 Task: Book a 75-minute logistics coordination session for a sports event.
Action: Mouse moved to (62, 113)
Screenshot: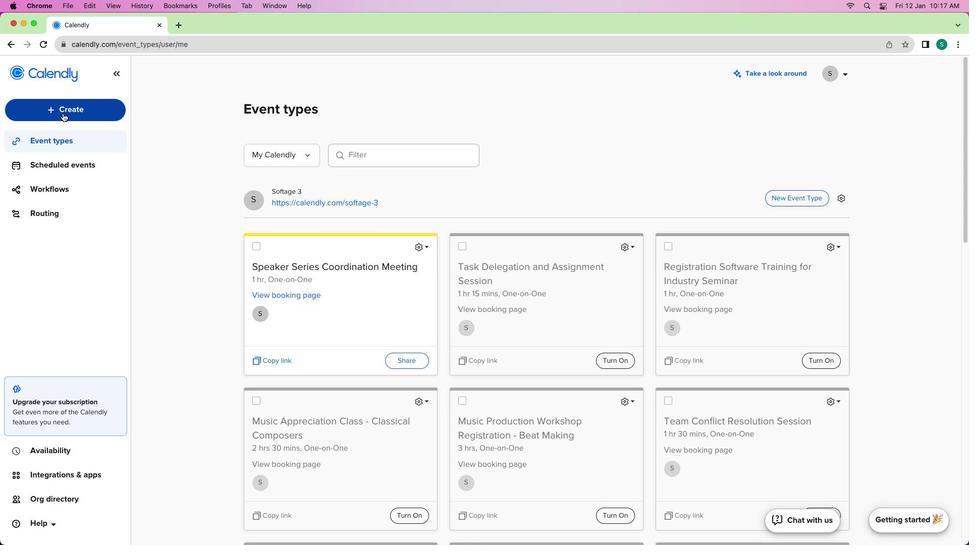 
Action: Mouse pressed left at (62, 113)
Screenshot: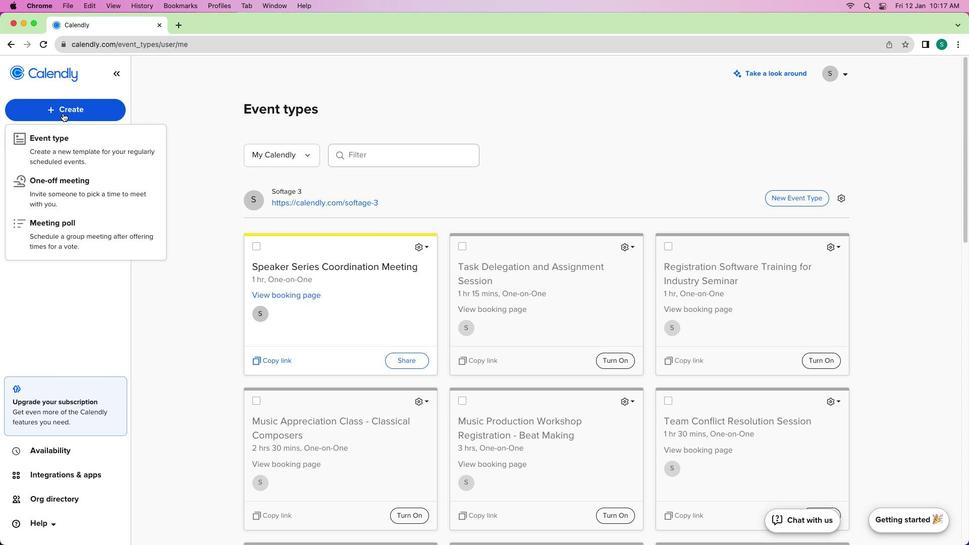 
Action: Mouse moved to (58, 140)
Screenshot: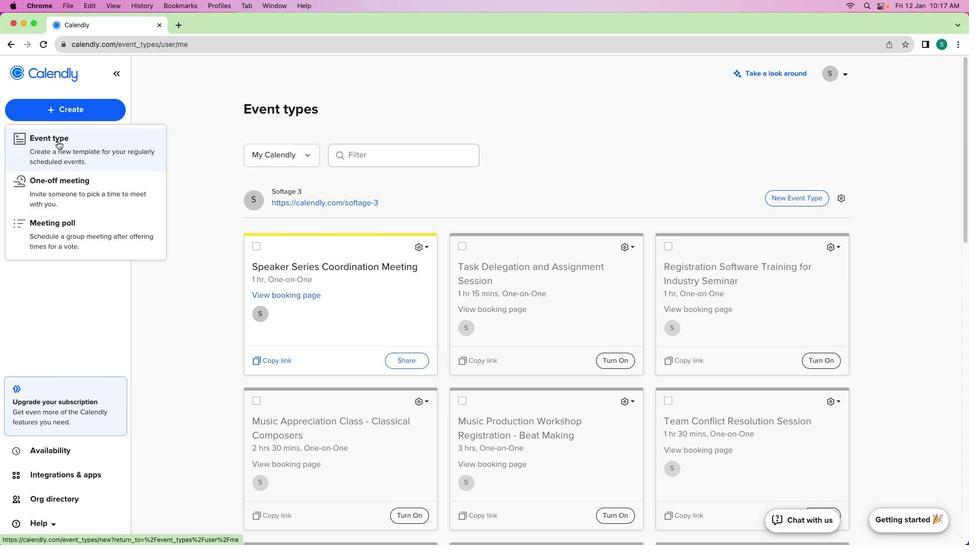 
Action: Mouse pressed left at (58, 140)
Screenshot: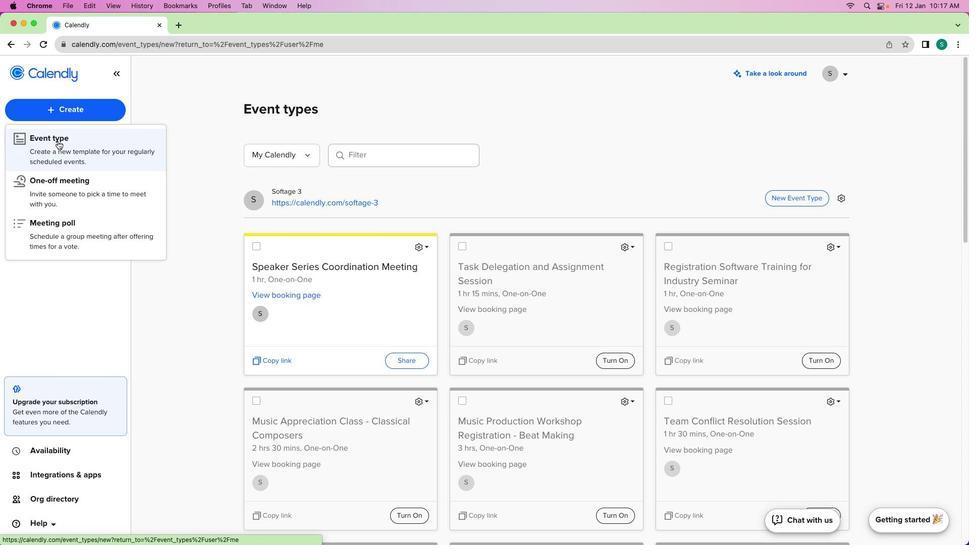 
Action: Mouse moved to (345, 201)
Screenshot: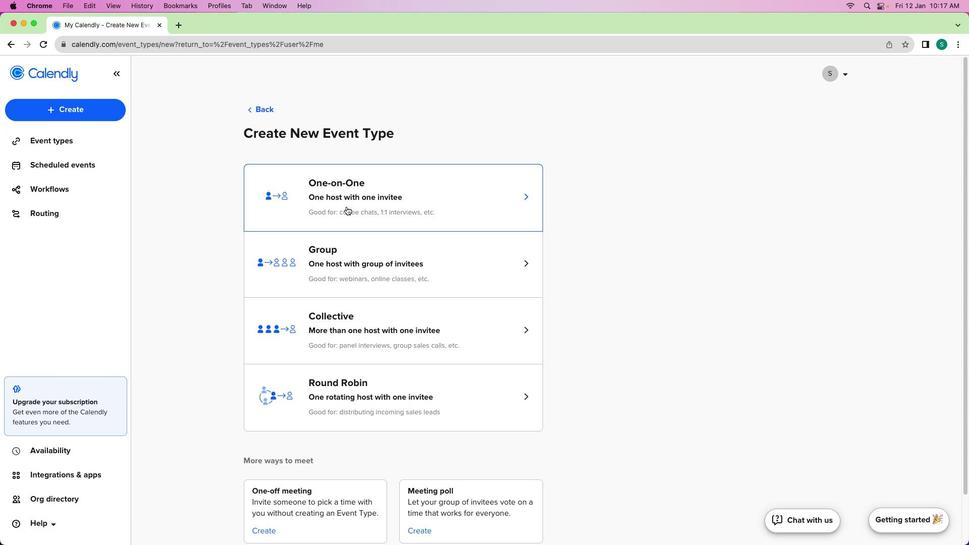 
Action: Mouse pressed left at (345, 201)
Screenshot: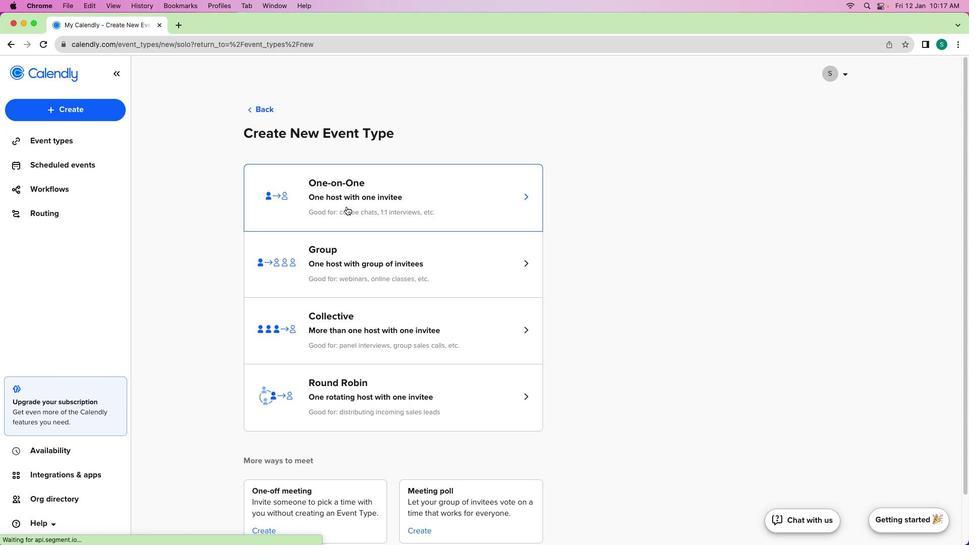 
Action: Mouse moved to (120, 159)
Screenshot: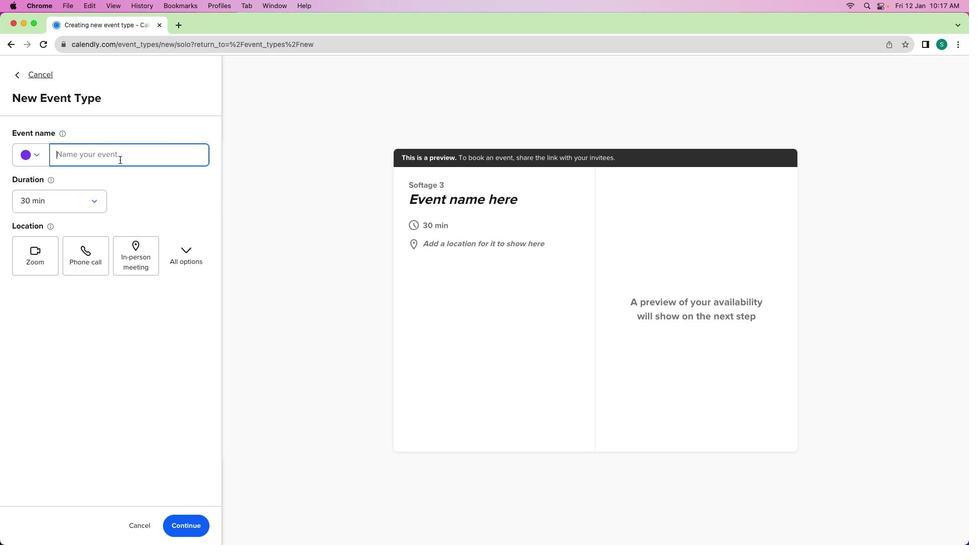 
Action: Mouse pressed left at (120, 159)
Screenshot: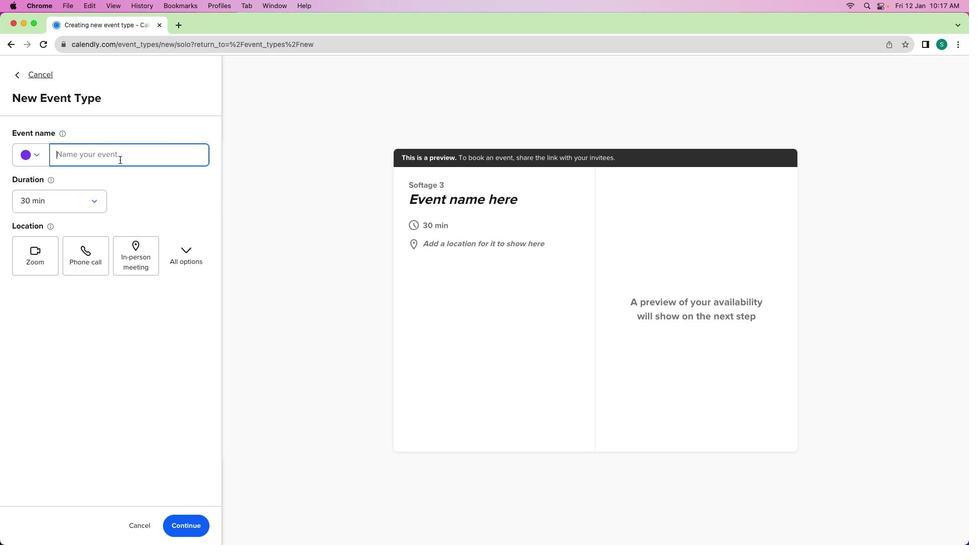 
Action: Mouse moved to (122, 163)
Screenshot: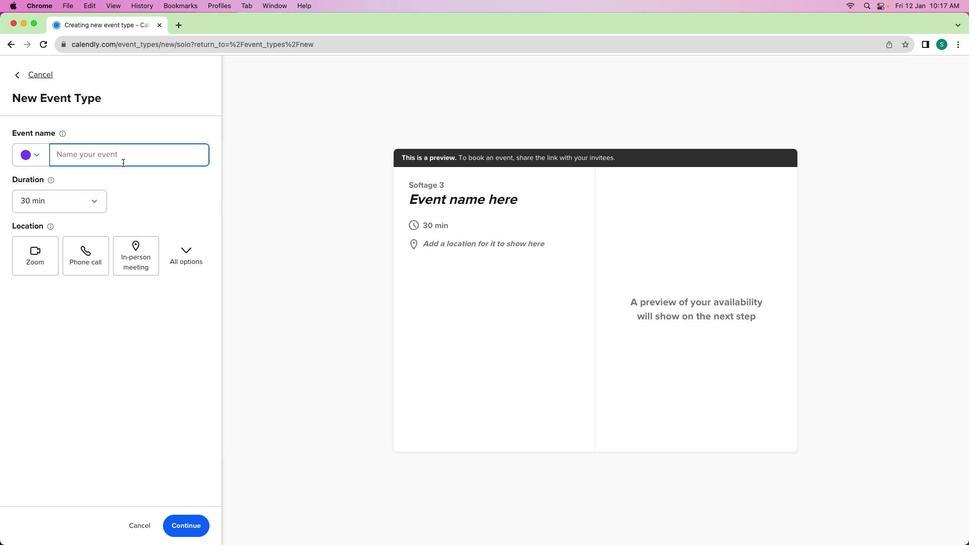 
Action: Key pressed Key.shift'S''p''o''r''t''s'Key.spaceKey.shift'E''v''e''n''t'Key.spaceKey.shift'L''o''g''i''s''t''i''c''s'Key.spaceKey.shift'C''o''o''r''d''i''n''a''t''i''o''n'Key.spaceKey.shift'S''e''s''s''i''o''n'
Screenshot: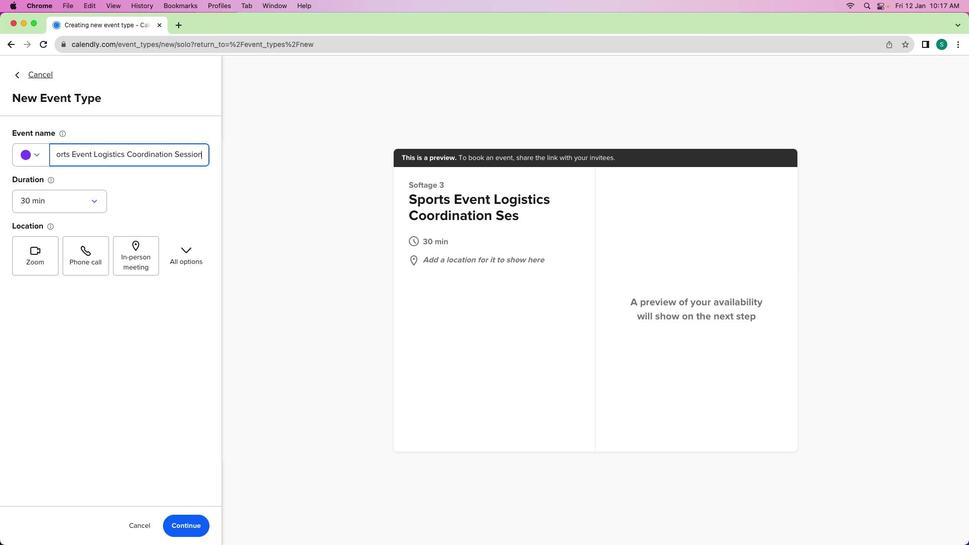 
Action: Mouse moved to (59, 200)
Screenshot: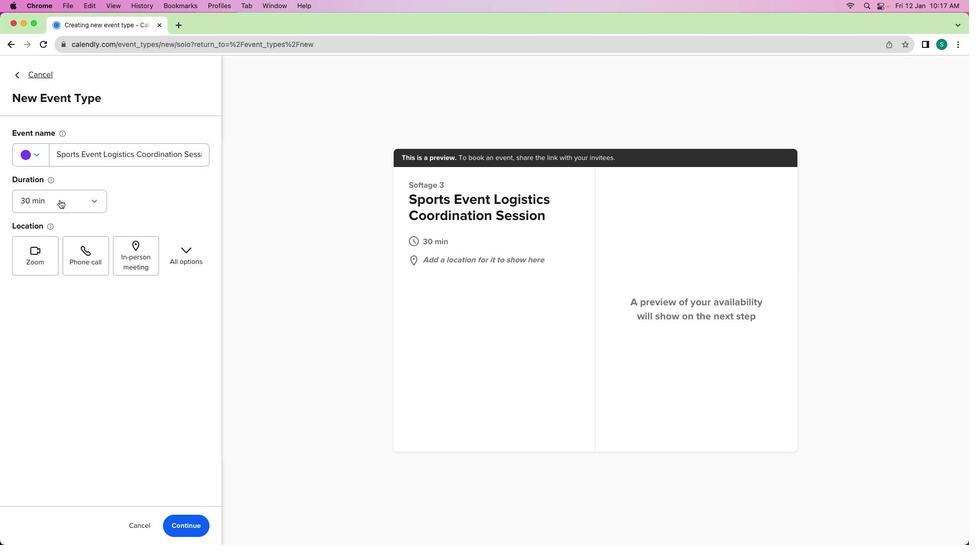 
Action: Mouse pressed left at (59, 200)
Screenshot: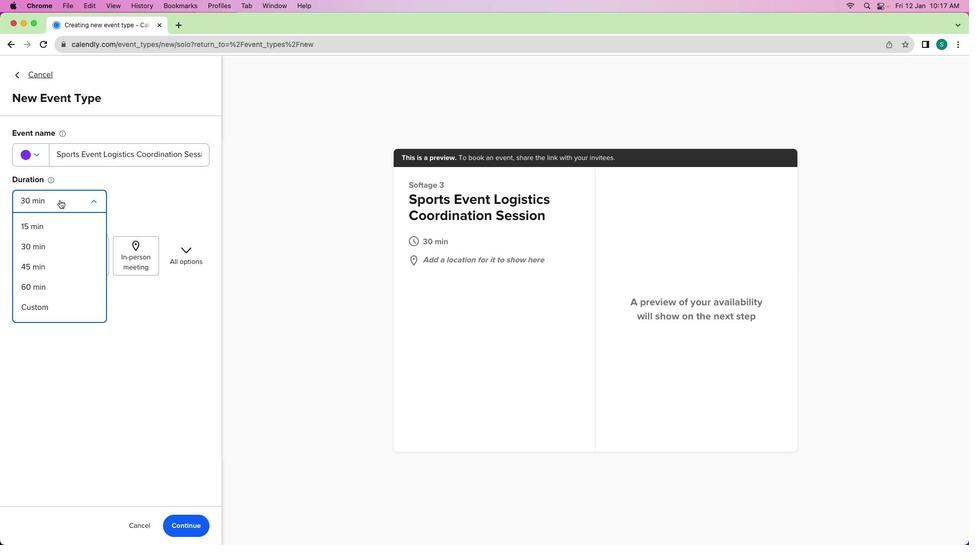
Action: Mouse moved to (34, 306)
Screenshot: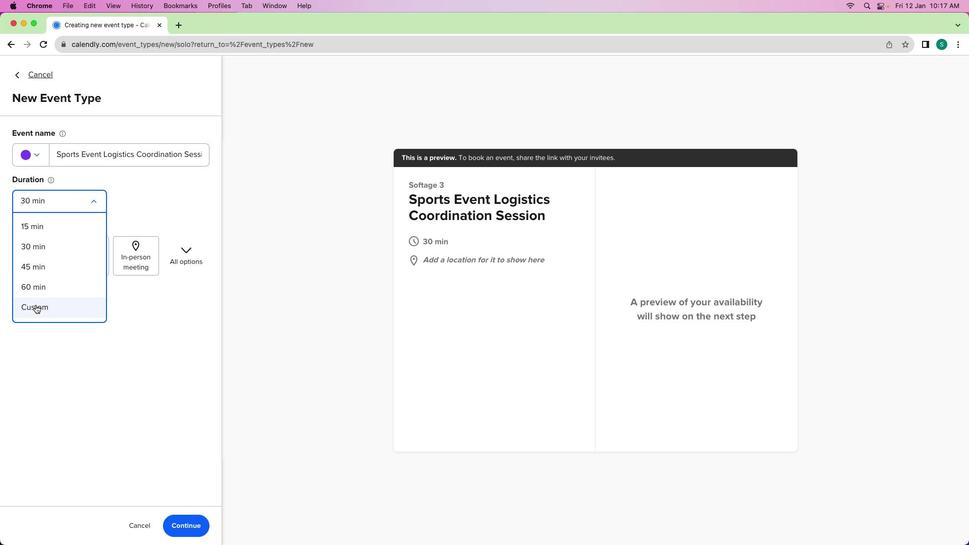 
Action: Mouse pressed left at (34, 306)
Screenshot: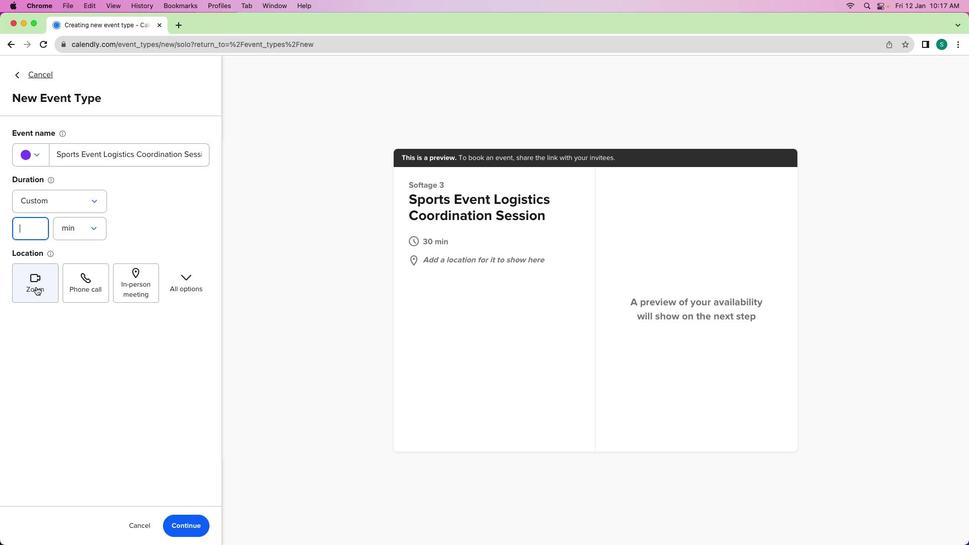 
Action: Mouse moved to (33, 229)
Screenshot: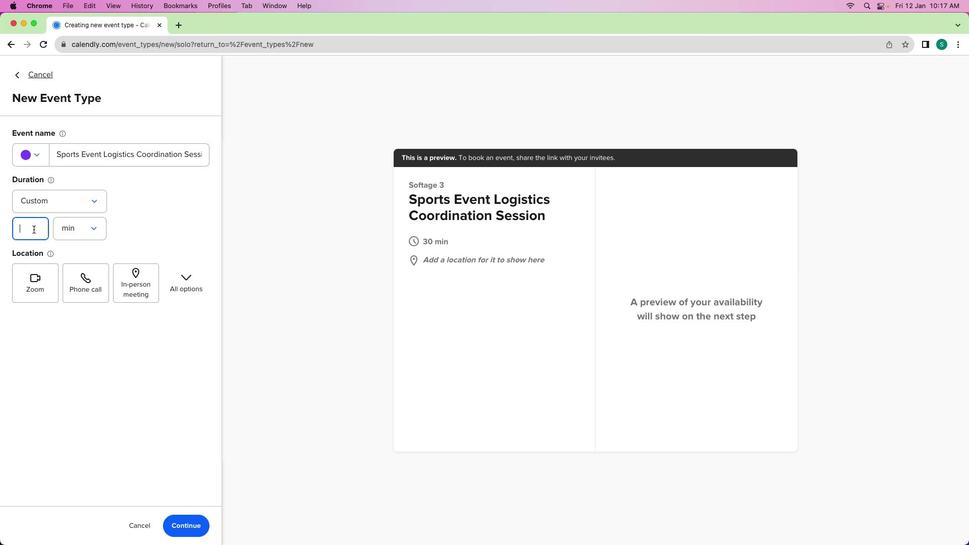 
Action: Mouse pressed left at (33, 229)
Screenshot: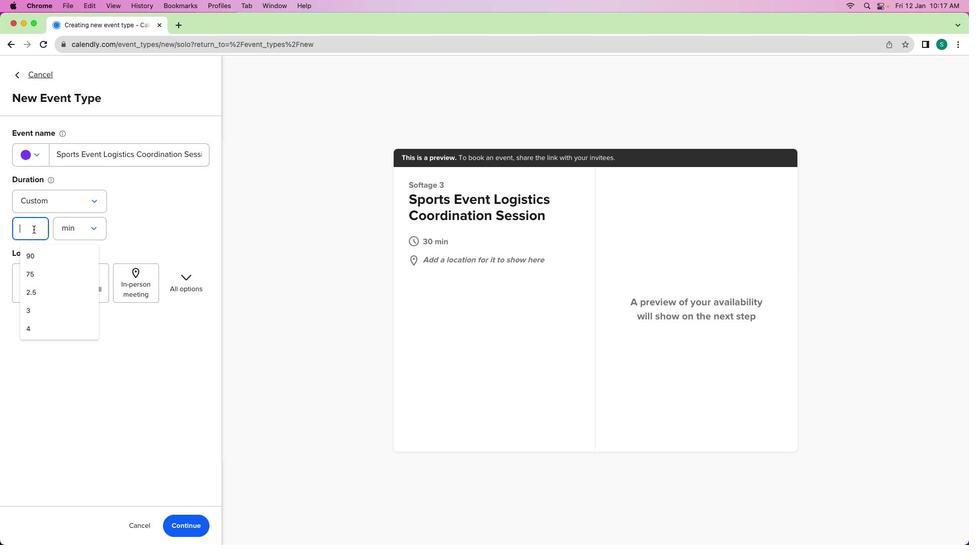 
Action: Mouse moved to (33, 229)
Screenshot: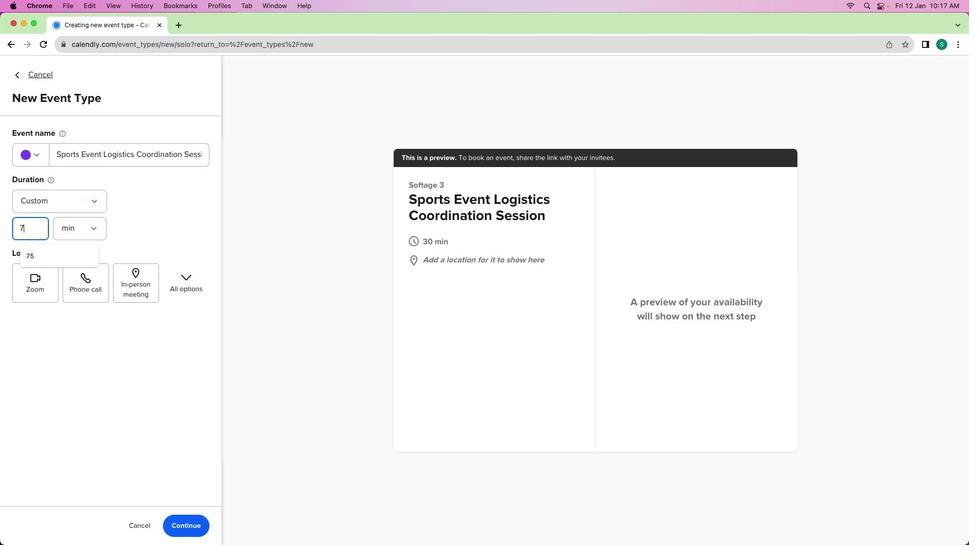 
Action: Key pressed '7''5'
Screenshot: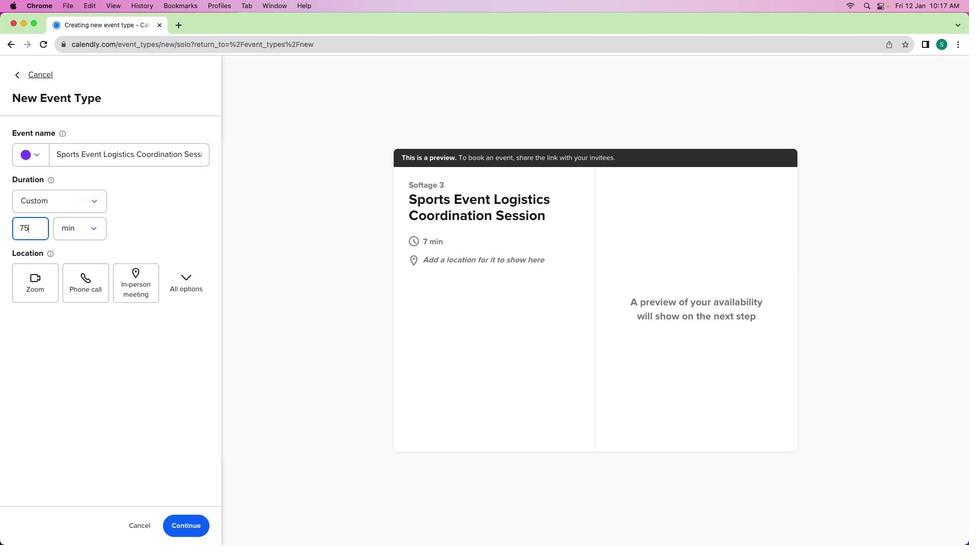 
Action: Mouse moved to (27, 154)
Screenshot: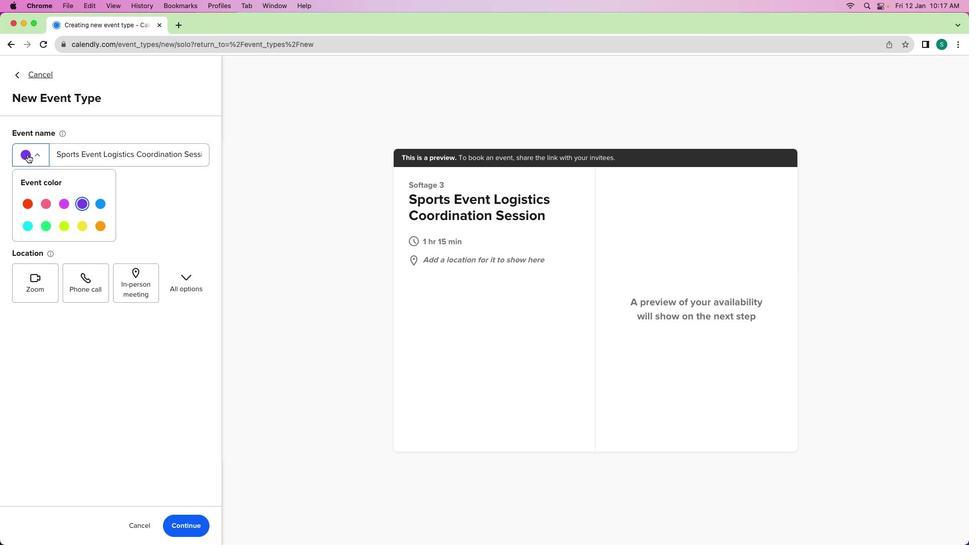 
Action: Mouse pressed left at (27, 154)
Screenshot: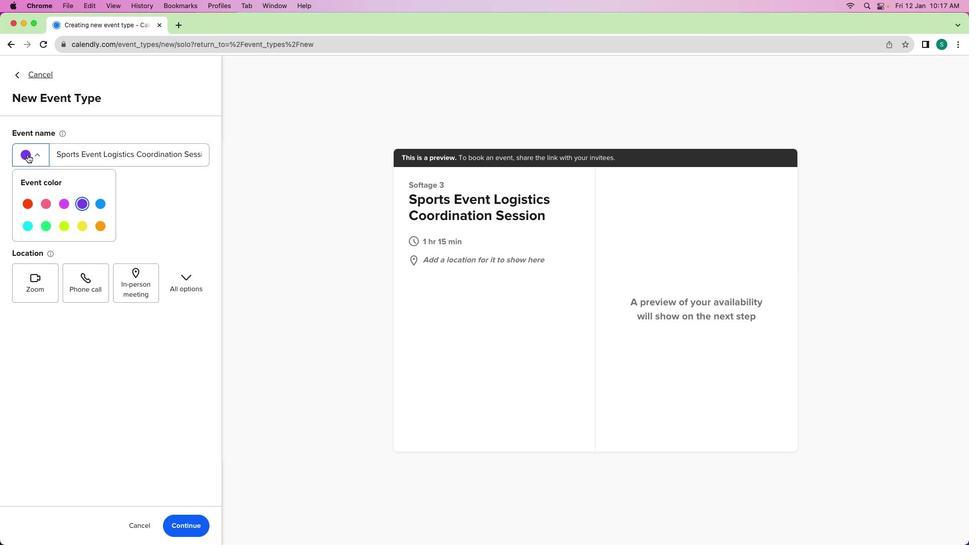 
Action: Mouse moved to (61, 201)
Screenshot: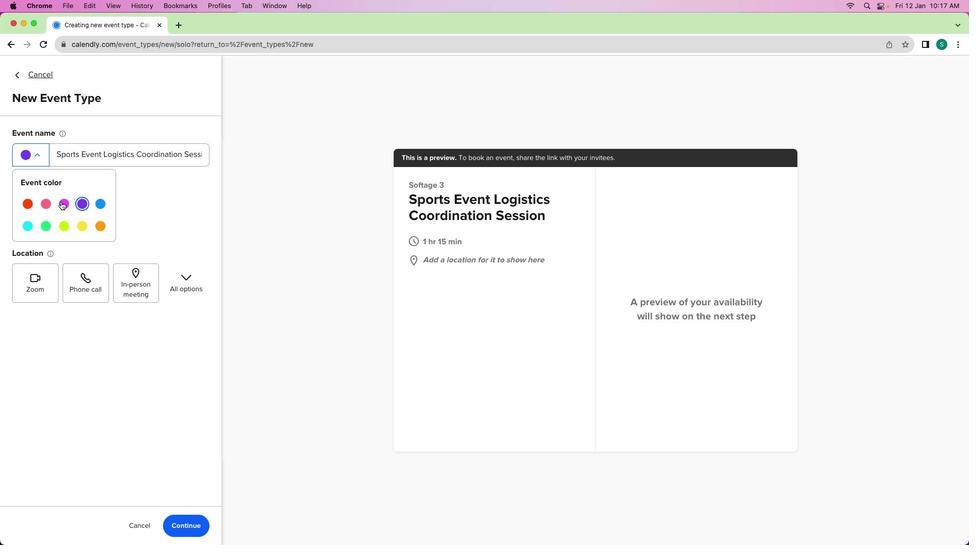
Action: Mouse pressed left at (61, 201)
Screenshot: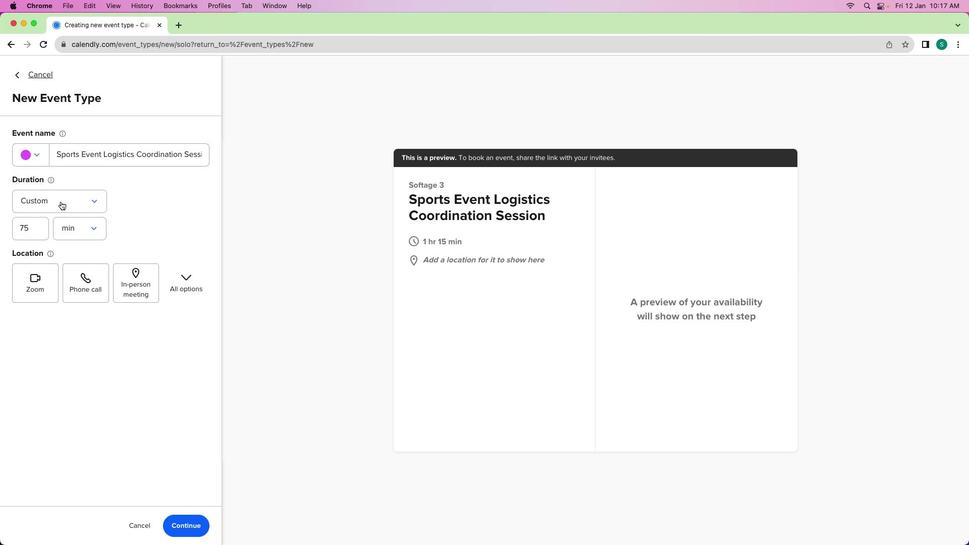 
Action: Mouse moved to (50, 295)
Screenshot: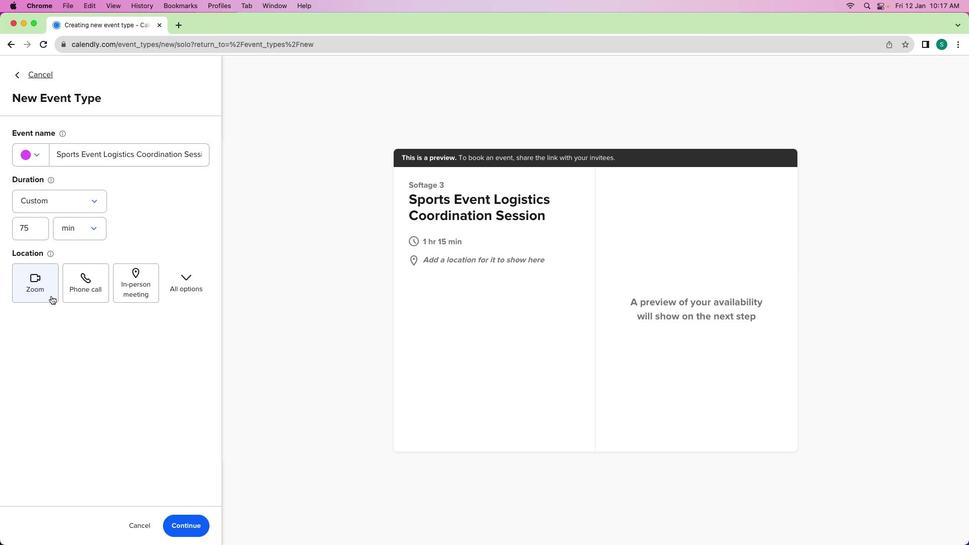 
Action: Mouse pressed left at (50, 295)
Screenshot: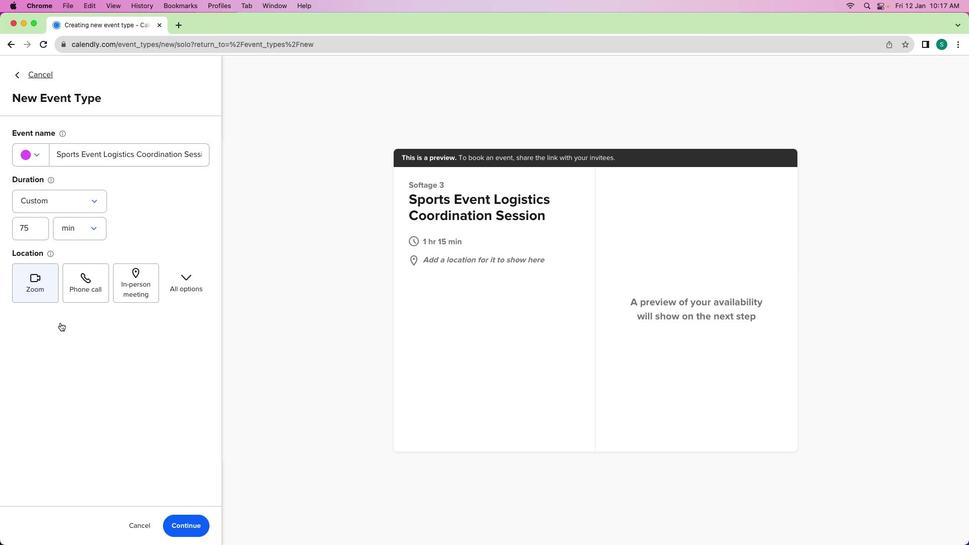 
Action: Mouse moved to (196, 524)
Screenshot: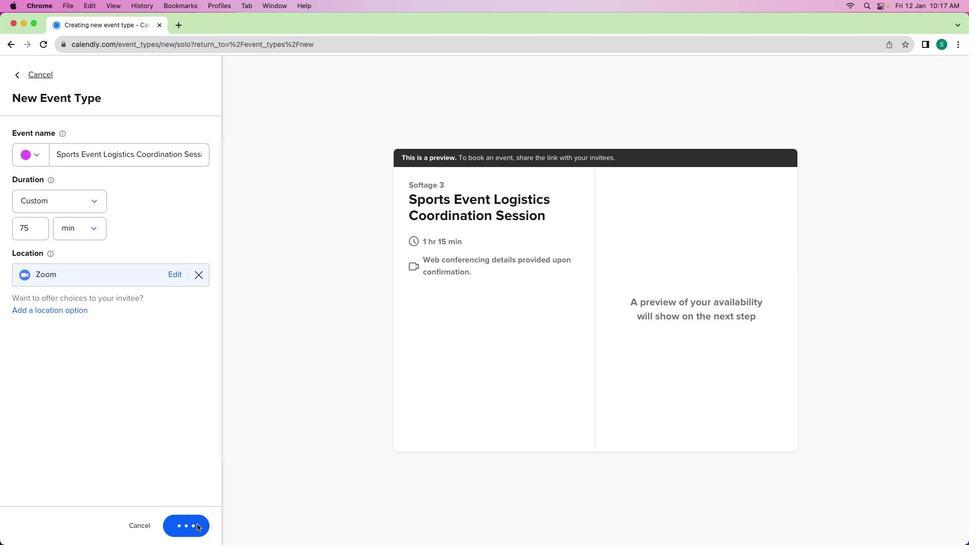 
Action: Mouse pressed left at (196, 524)
Screenshot: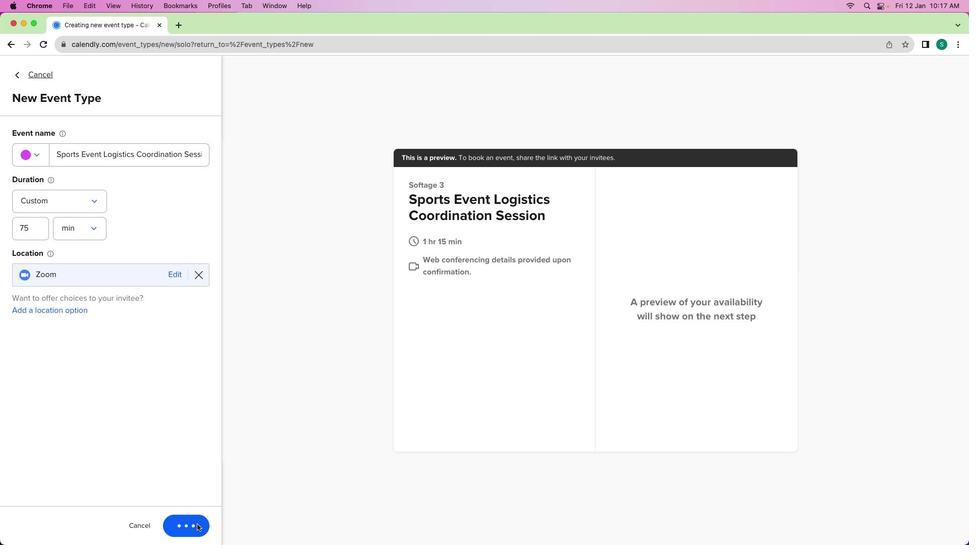 
Action: Mouse moved to (172, 171)
Screenshot: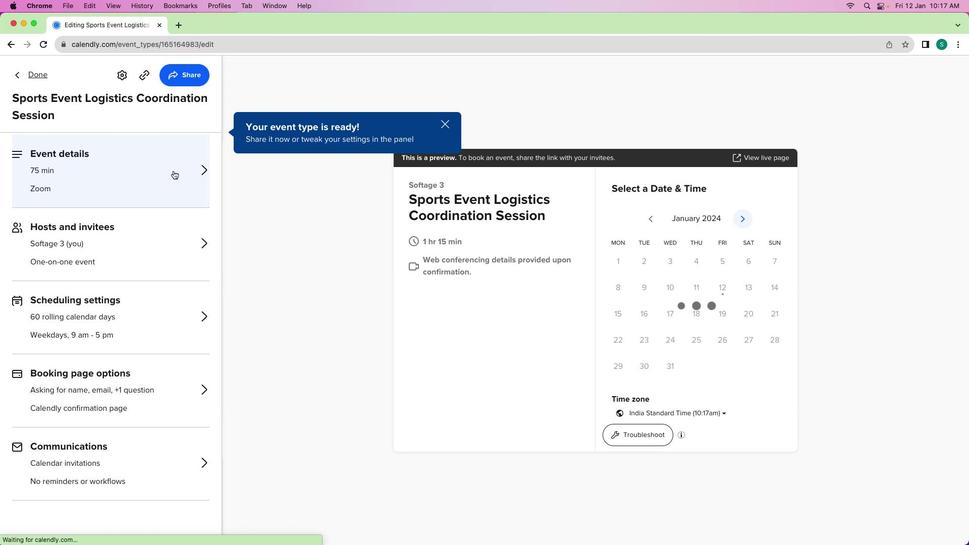 
Action: Mouse pressed left at (172, 171)
Screenshot: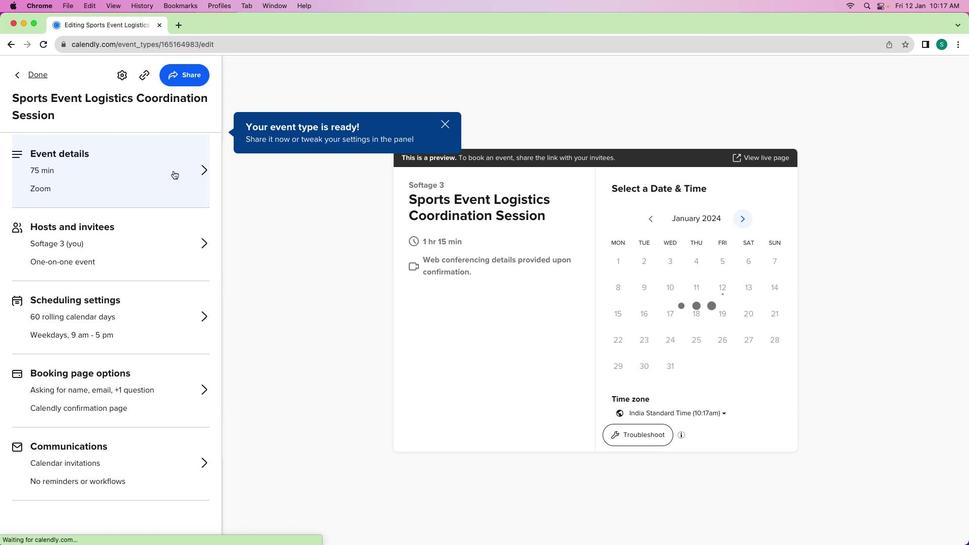 
Action: Mouse moved to (104, 376)
Screenshot: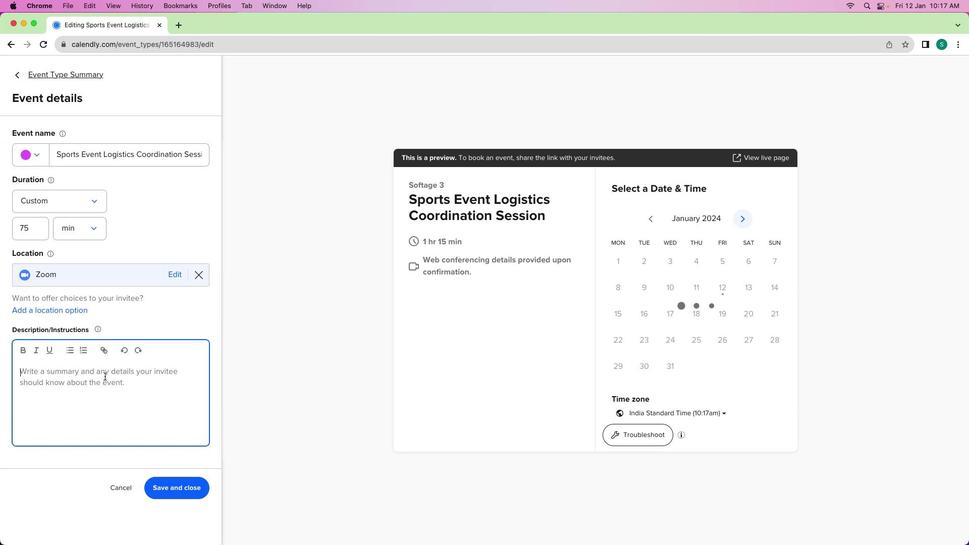
Action: Mouse pressed left at (104, 376)
Screenshot: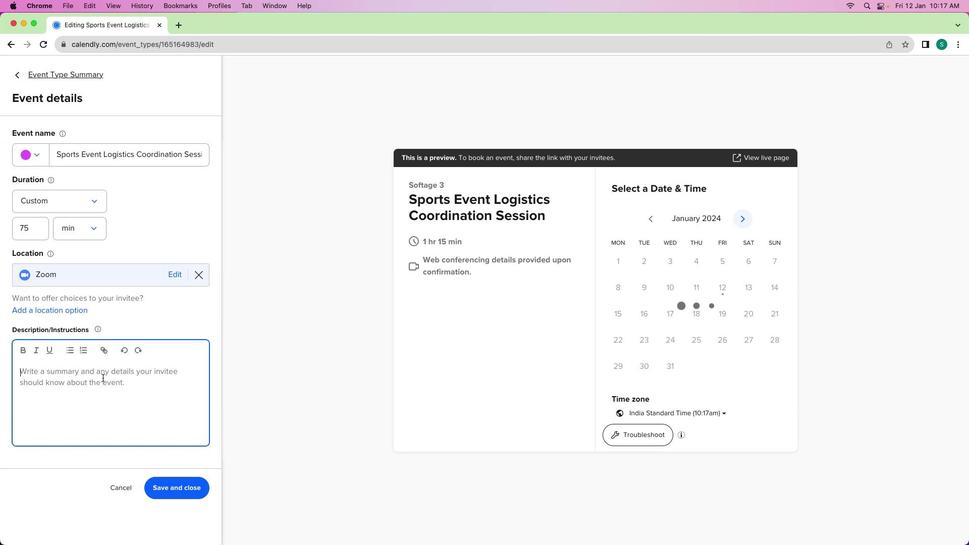 
Action: Mouse moved to (102, 377)
Screenshot: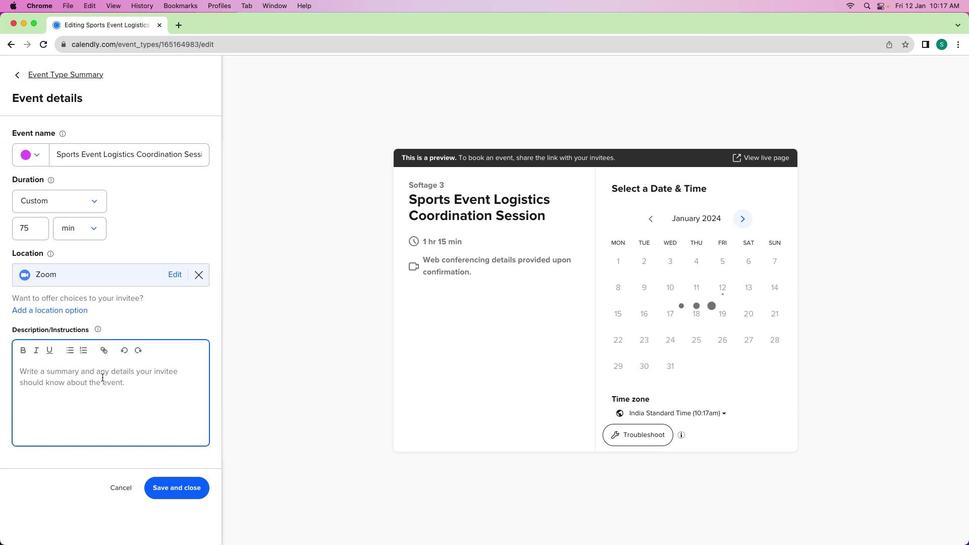 
Action: Key pressed Key.shift'H''i'Key.space'e'Key.backspace't''e''a''m'','Key.enterKey.shift'T''o'Key.space's''t''r''e''a''n'Key.backspace'm''l''i''n''e'Key.space'l''o''g''i''s''t''i''c''s'Key.spaceKey.spaceKey.backspaceKey.backspaceKey.space'f''o''r'Key.space'o''u''r'Key.space'u''p''c''o''m''i''n''g'Key.space's''p''o''r''t''s'Key.space'e''v''e''n''t'','Key.spaceKey.shift'I'"'"'v''e'Key.space's''c''h''e''d''u''l''e''d'Key.space'a'Key.space'7''5''-''m''i''n''u''t''e'Key.space'c''o''o''r''d''i''n''a''t''i''o''n'Key.space's''e''s''s''i''o''i'Key.backspace'n''.'Key.spaceKey.shift'L''e''t'"'"'s'Key.spaceKey.shift'D'Key.backspace'd''i''s''c''u''s''s'Key.space'd''e''t''a''i''l''d'Key.backspace's'','Key.space'a''d''d''r''e''s''s'Key.space'a''n''t'Key.backspace'y'Key.space'p''o''t''e''n''t''i''a''l'Key.space'c''h''a''l''l''e''n''g''e''s'','Key.space'a''n''d'Key.space'e''n''s''u''r''e'Key.space'a'Key.space's''m''o''o''t''h'Key.space'e''x''e''c''u''t''i''o''n''.'Key.enterKey.shift'L''o''o''k''i''n''g'Key.space'f''o''r''w''a''r''d'Key.space't''o'Key.space'c''o''o''r''d''i''n''a''t''i''n''g'Key.space'a'Key.backspace'e''f''f''e''c''t''i''v''e''l''y'Key.space'f''o''r'Key.space'a'Key.space's''u''c''c''e''s''s''f''u''l'Key.space'e''v''e''n''t'Key.shift_r'!'Key.enterKey.shift'B''e''s''t'Key.spaceKey.shift'r''e''g''a''r''d''s'','Key.enterKey.shift'S''o''f''t''a'Key.shift'G'Key.backspaceKey.backspaceKey.shift'A''g''e'
Screenshot: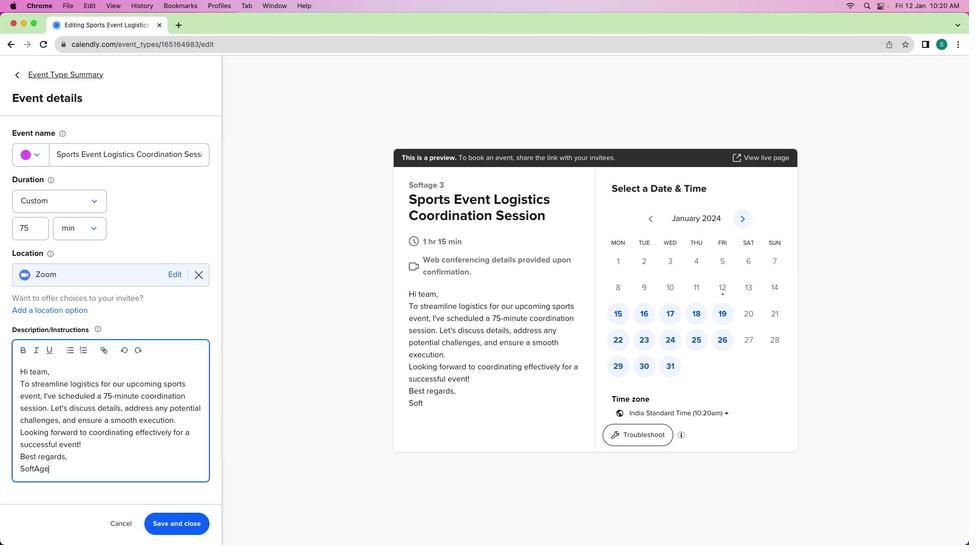 
Action: Mouse moved to (183, 526)
Screenshot: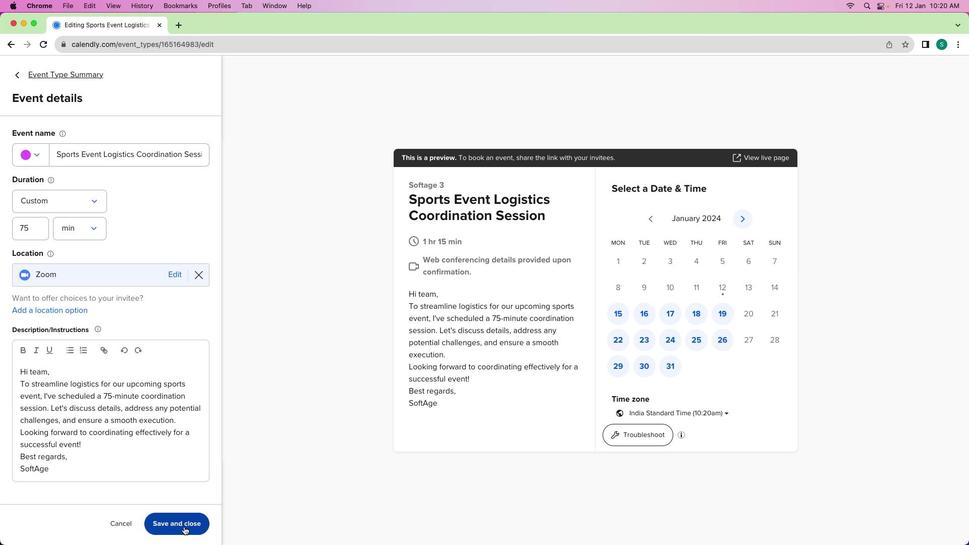 
Action: Mouse pressed left at (183, 526)
Screenshot: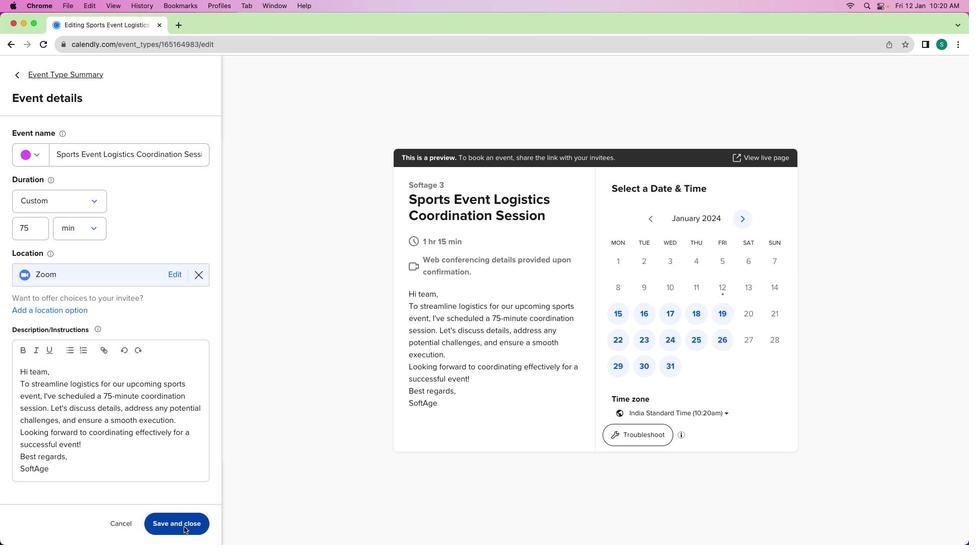 
Action: Mouse moved to (139, 346)
Screenshot: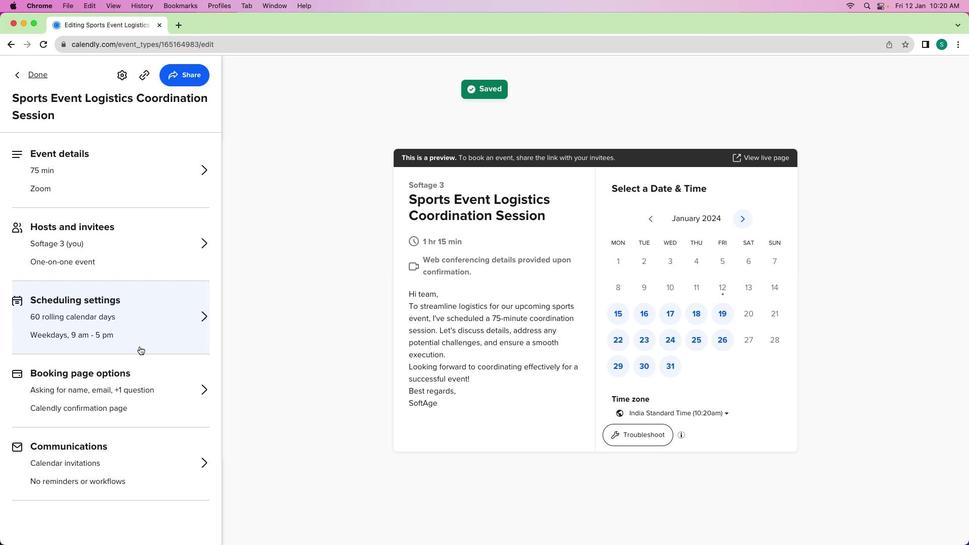 
Action: Mouse pressed left at (139, 346)
Screenshot: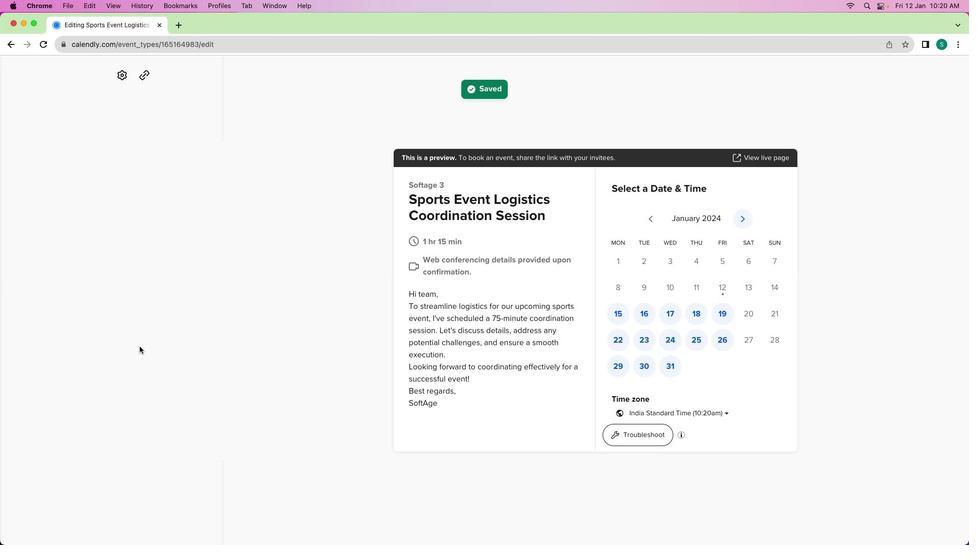 
Action: Mouse moved to (120, 405)
Screenshot: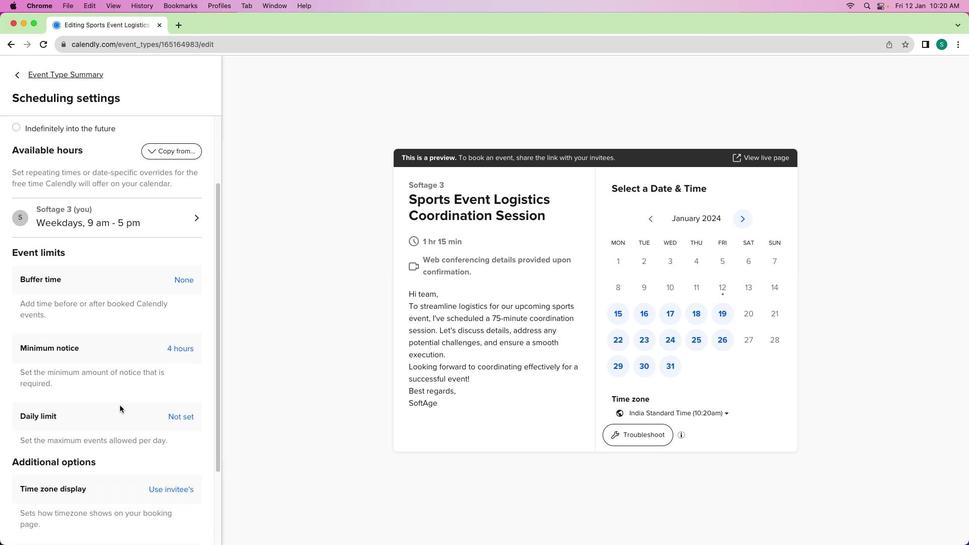 
Action: Mouse scrolled (120, 405) with delta (0, 0)
Screenshot: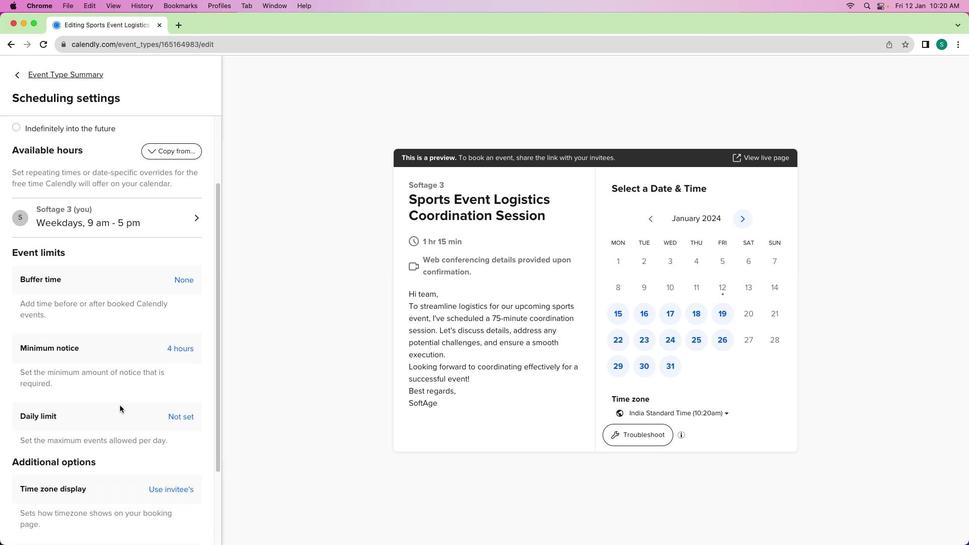 
Action: Mouse moved to (120, 405)
Screenshot: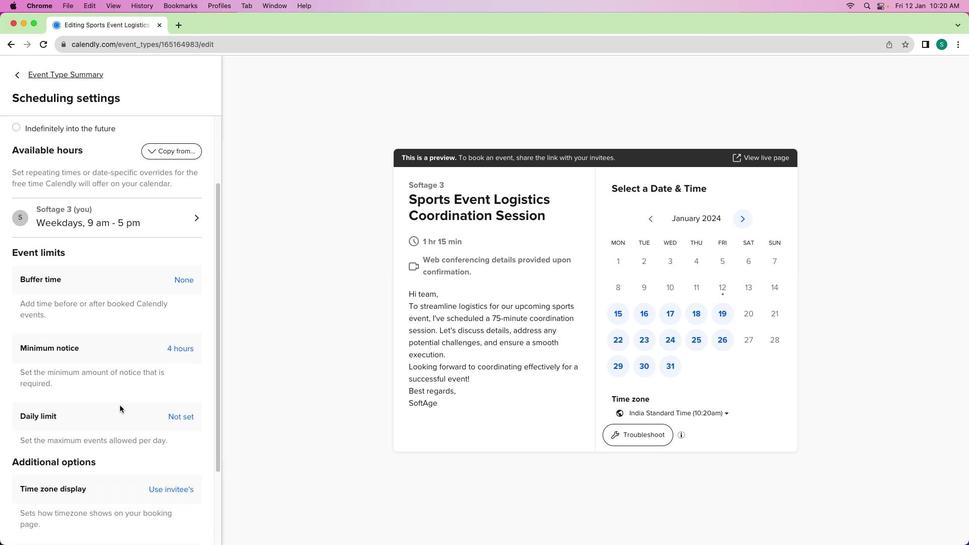 
Action: Mouse scrolled (120, 405) with delta (0, 0)
Screenshot: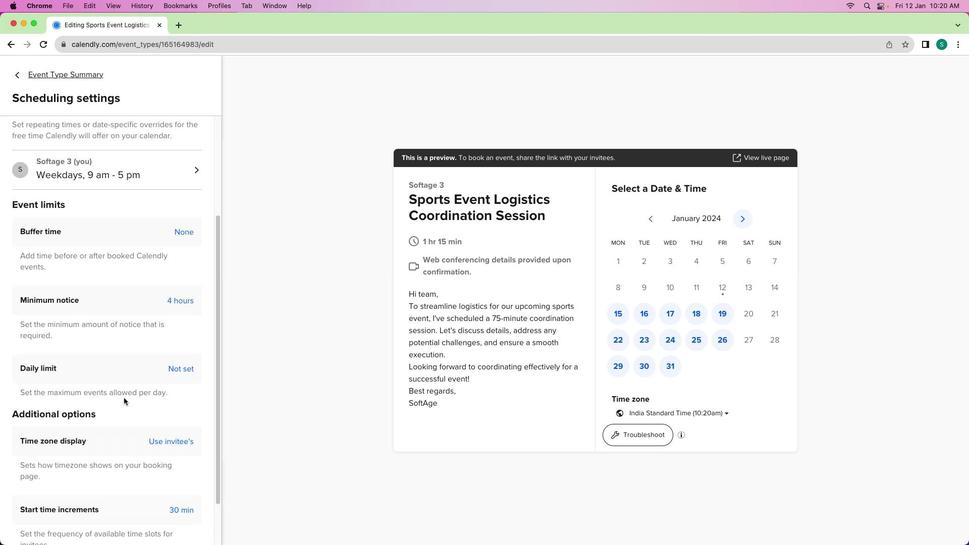
Action: Mouse scrolled (120, 405) with delta (0, -1)
Screenshot: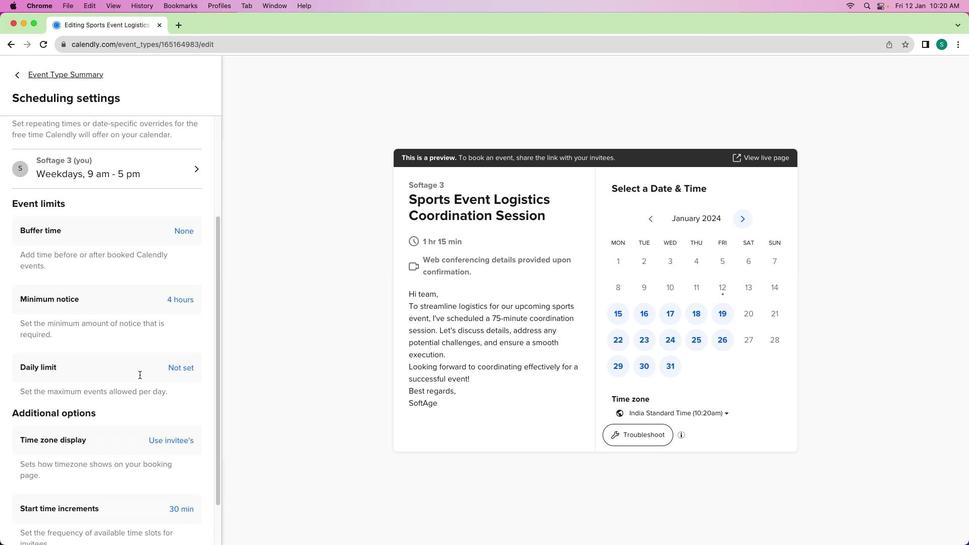 
Action: Mouse scrolled (120, 405) with delta (0, -1)
Screenshot: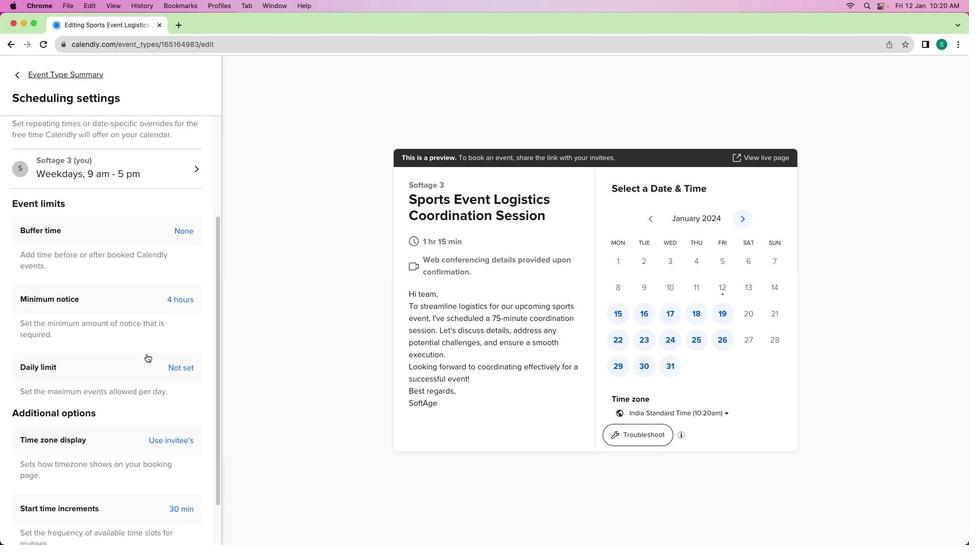 
Action: Mouse moved to (184, 233)
Screenshot: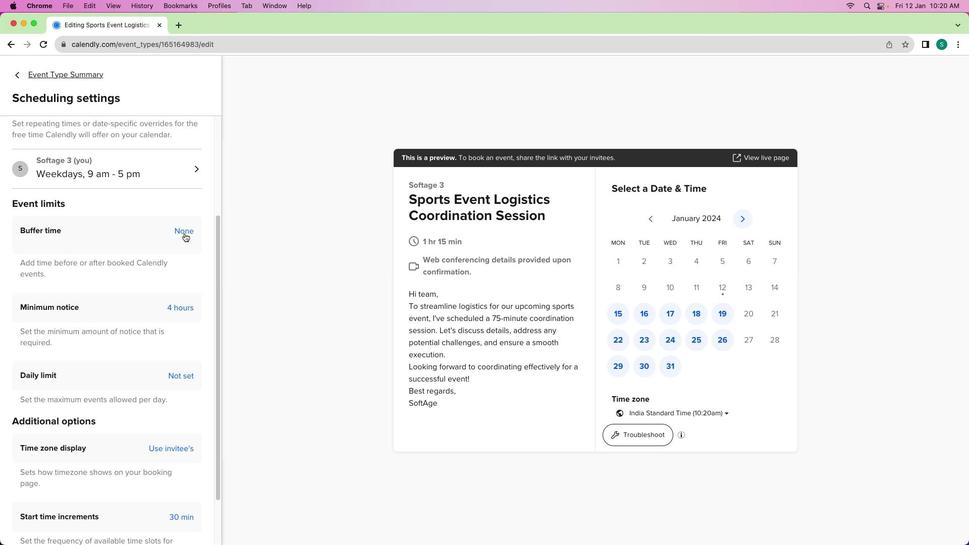 
Action: Mouse pressed left at (184, 233)
Screenshot: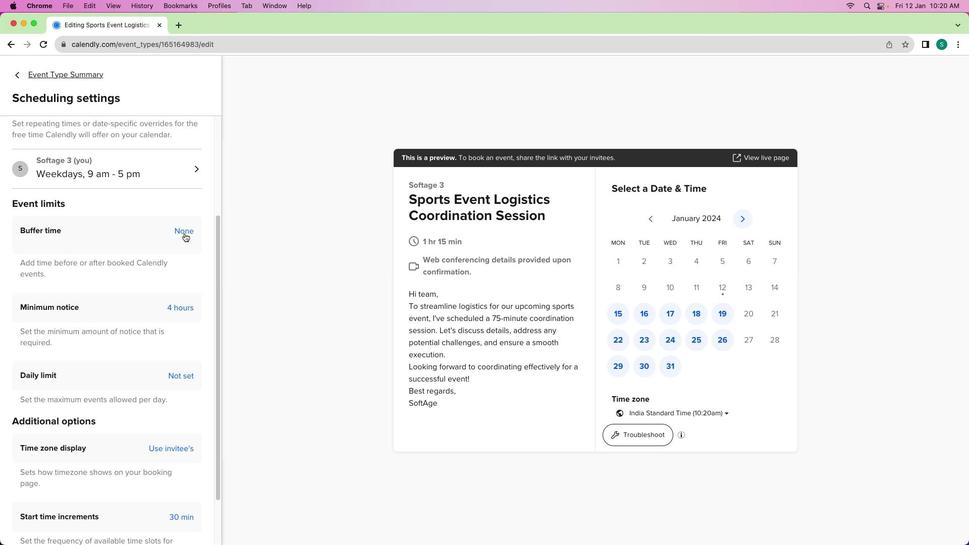 
Action: Mouse moved to (138, 265)
Screenshot: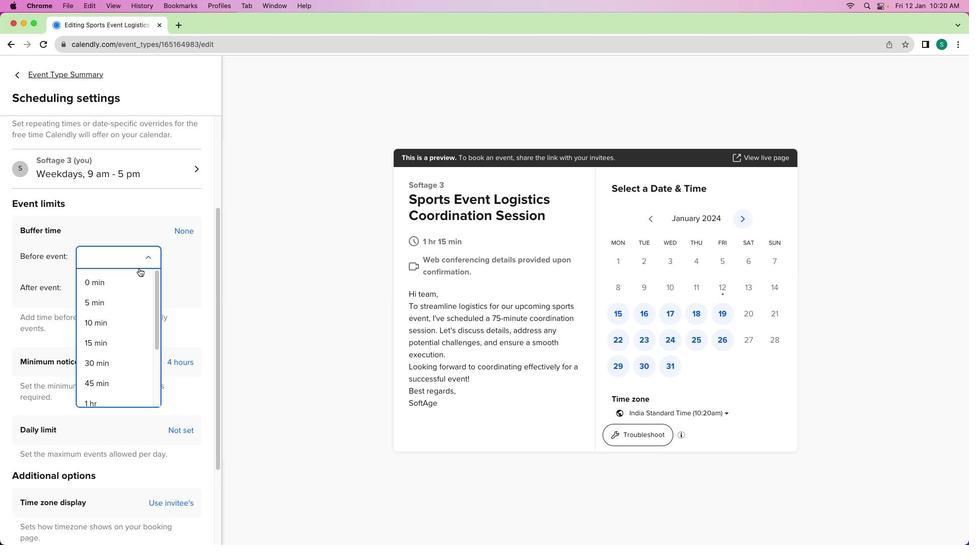 
Action: Mouse pressed left at (138, 265)
Screenshot: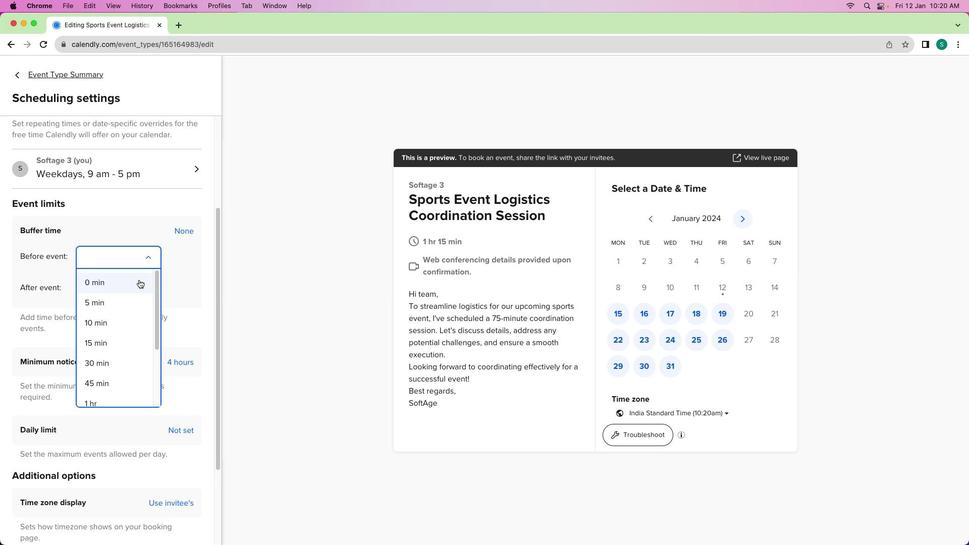
Action: Mouse moved to (136, 296)
Screenshot: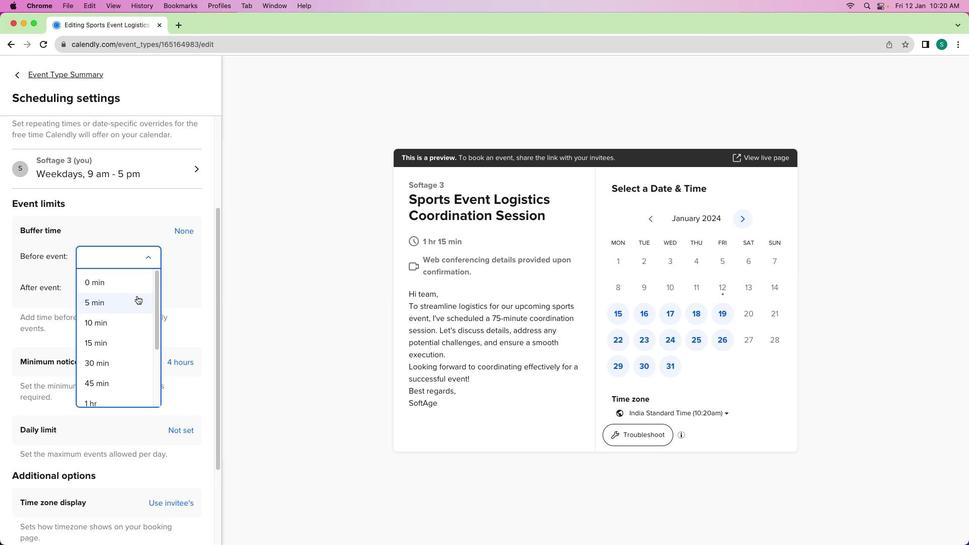 
Action: Mouse pressed left at (136, 296)
Screenshot: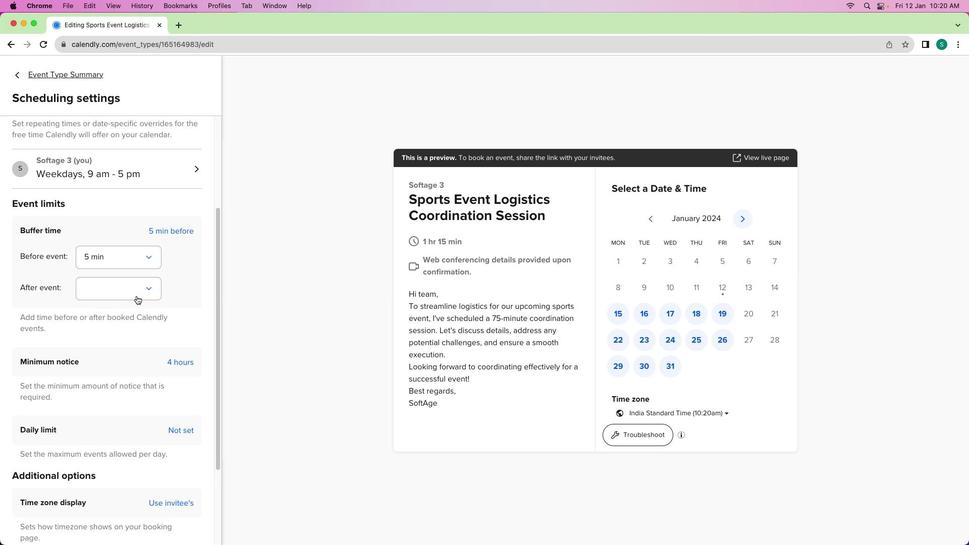 
Action: Mouse moved to (139, 291)
Screenshot: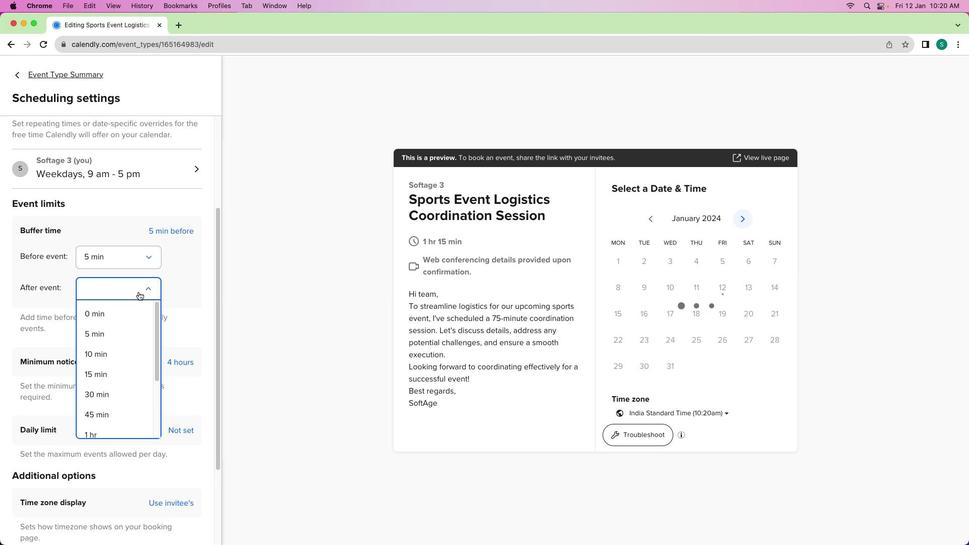 
Action: Mouse pressed left at (139, 291)
Screenshot: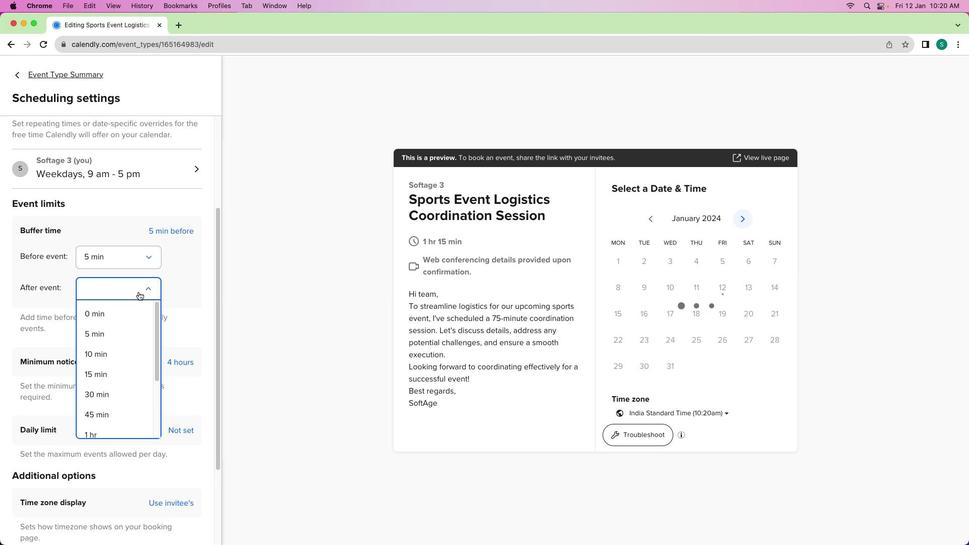 
Action: Mouse moved to (114, 341)
Screenshot: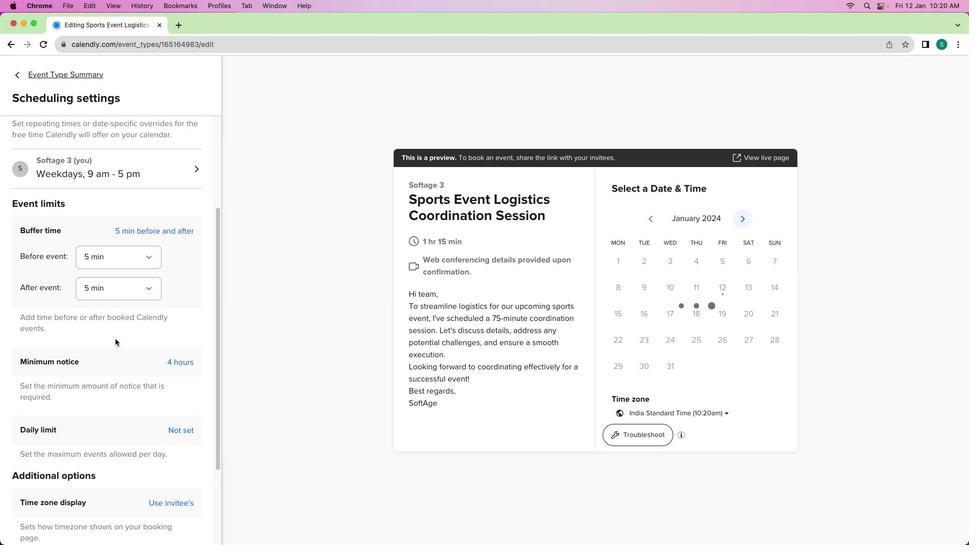 
Action: Mouse pressed left at (114, 341)
Screenshot: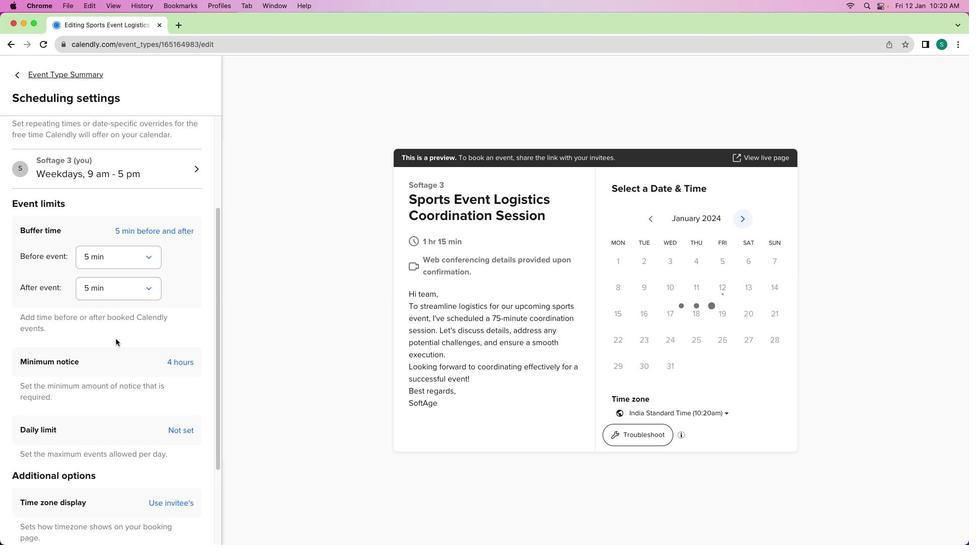 
Action: Mouse moved to (121, 329)
Screenshot: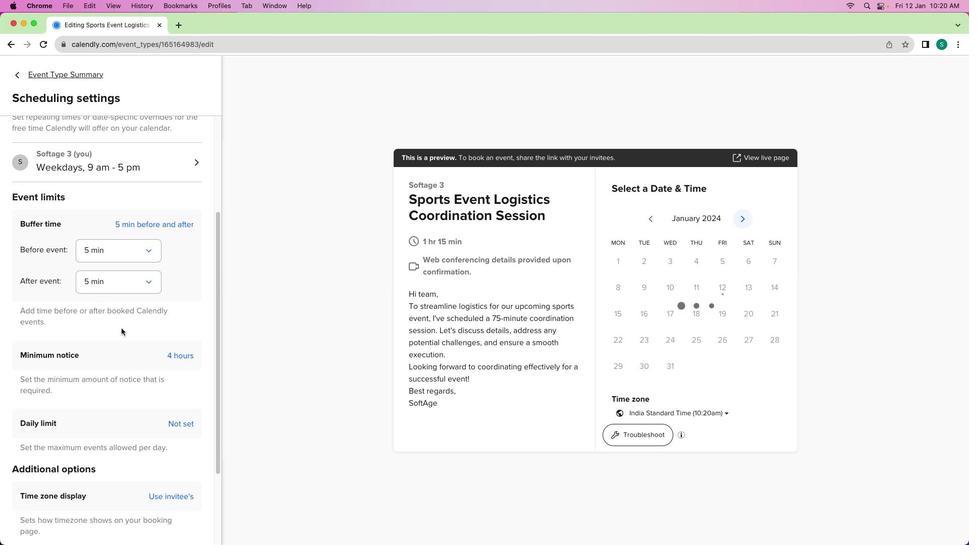 
Action: Mouse scrolled (121, 329) with delta (0, 0)
Screenshot: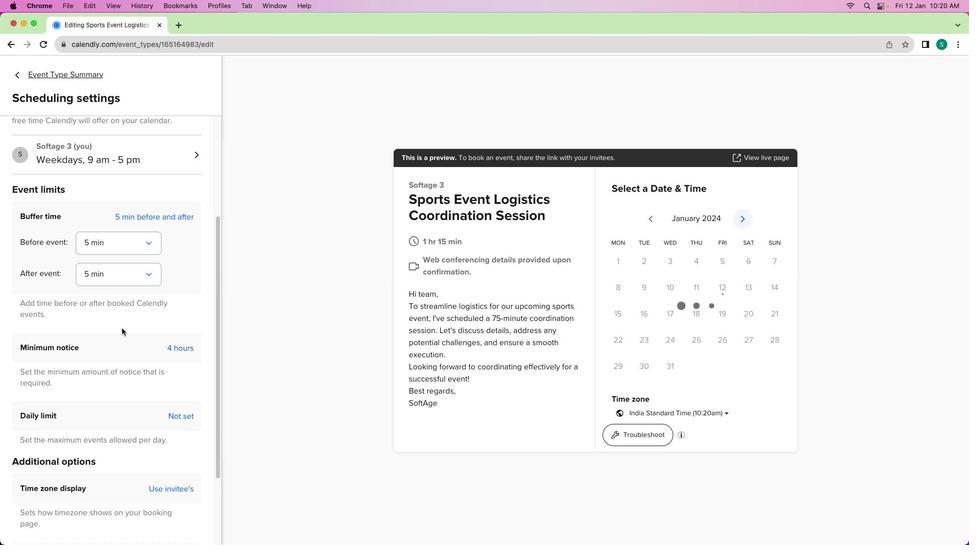 
Action: Mouse scrolled (121, 329) with delta (0, 0)
Screenshot: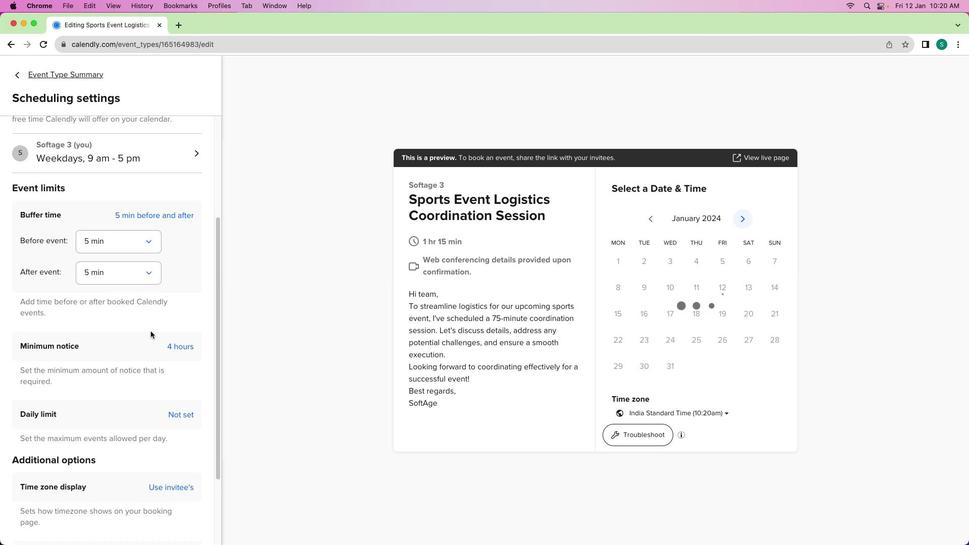 
Action: Mouse moved to (157, 332)
Screenshot: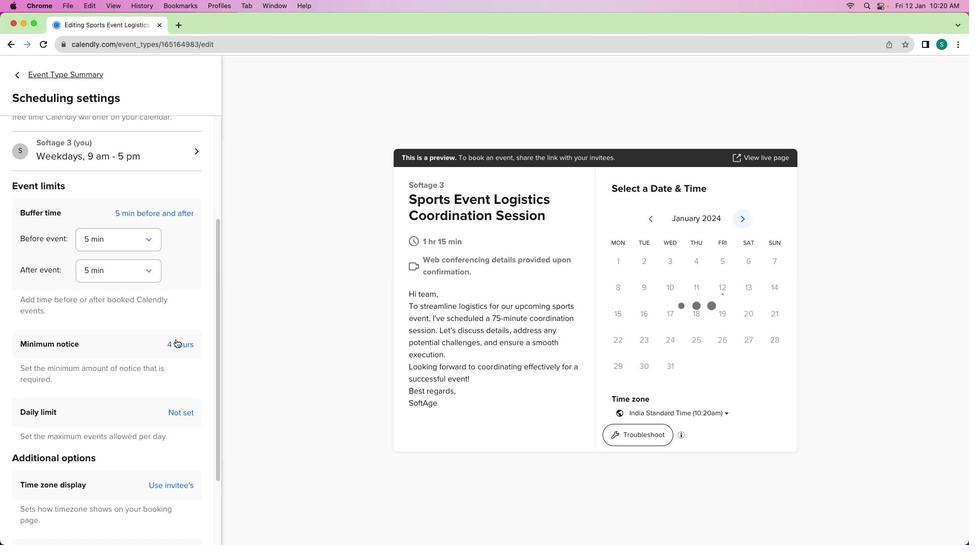 
Action: Mouse scrolled (157, 332) with delta (0, 0)
Screenshot: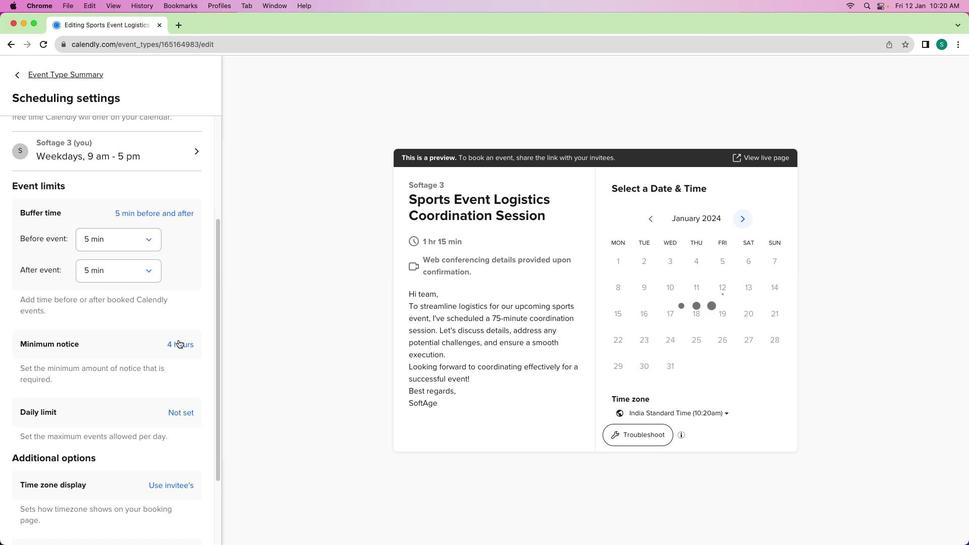 
Action: Mouse moved to (170, 212)
Screenshot: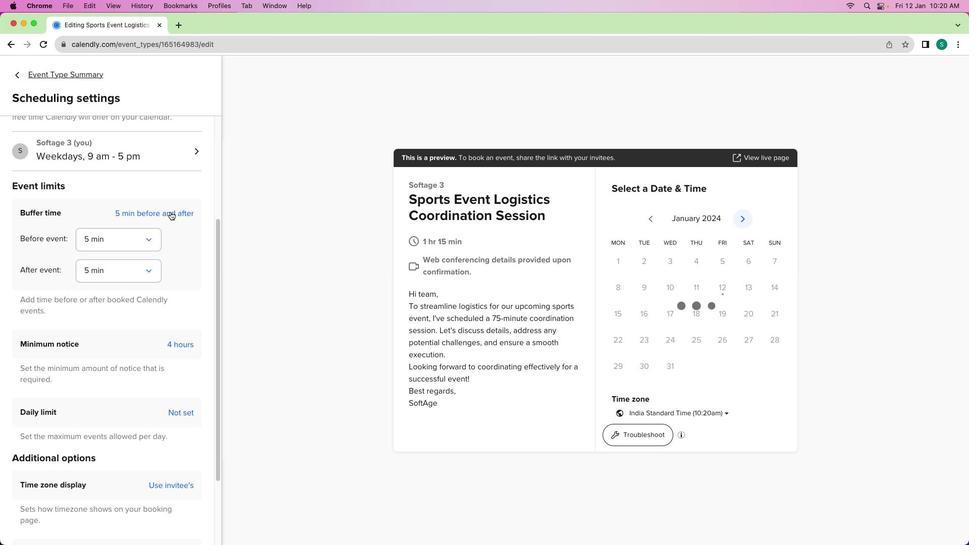 
Action: Mouse pressed left at (170, 212)
Screenshot: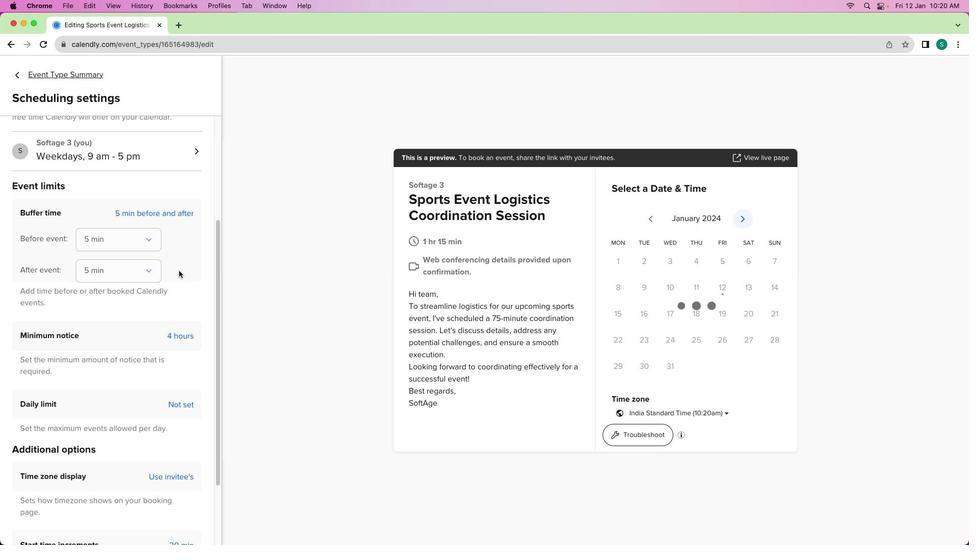 
Action: Mouse moved to (182, 280)
Screenshot: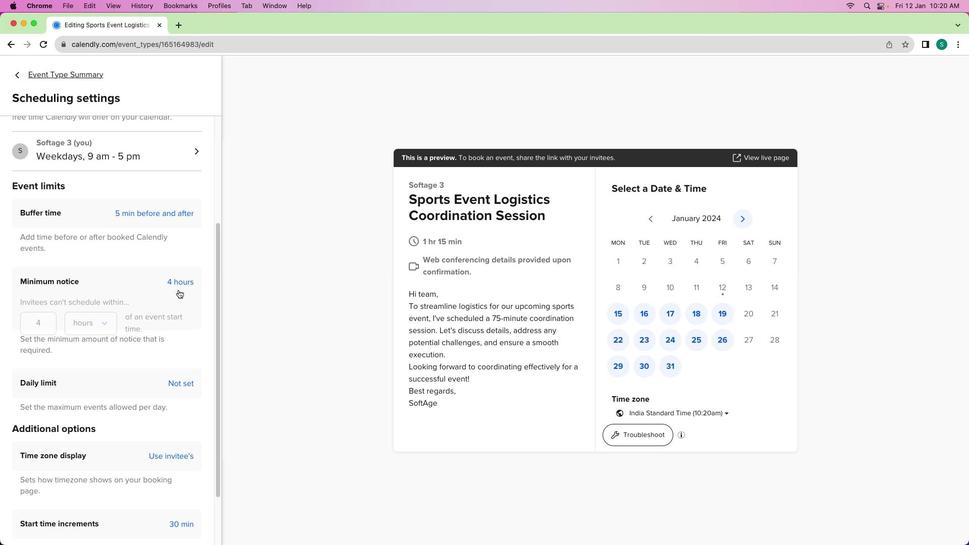 
Action: Mouse pressed left at (182, 280)
Screenshot: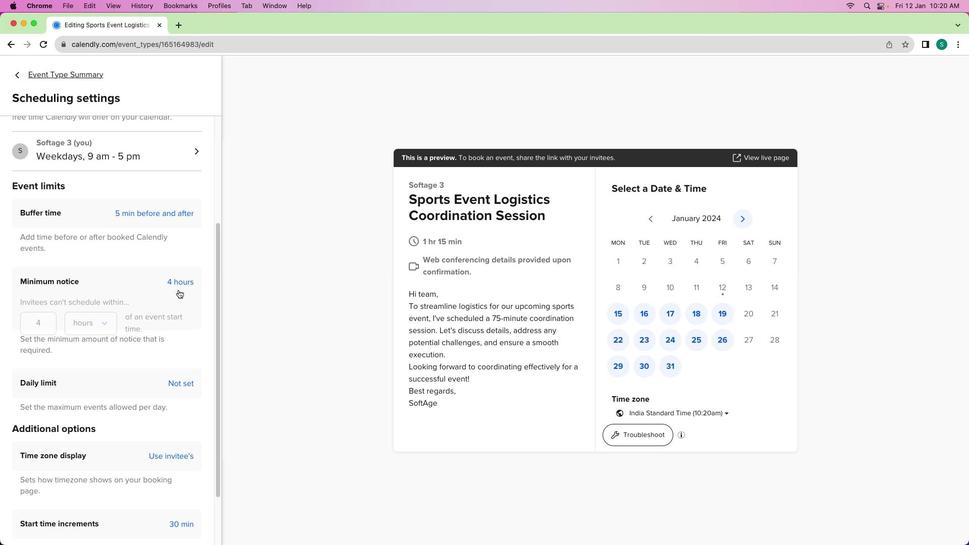 
Action: Mouse moved to (48, 321)
Screenshot: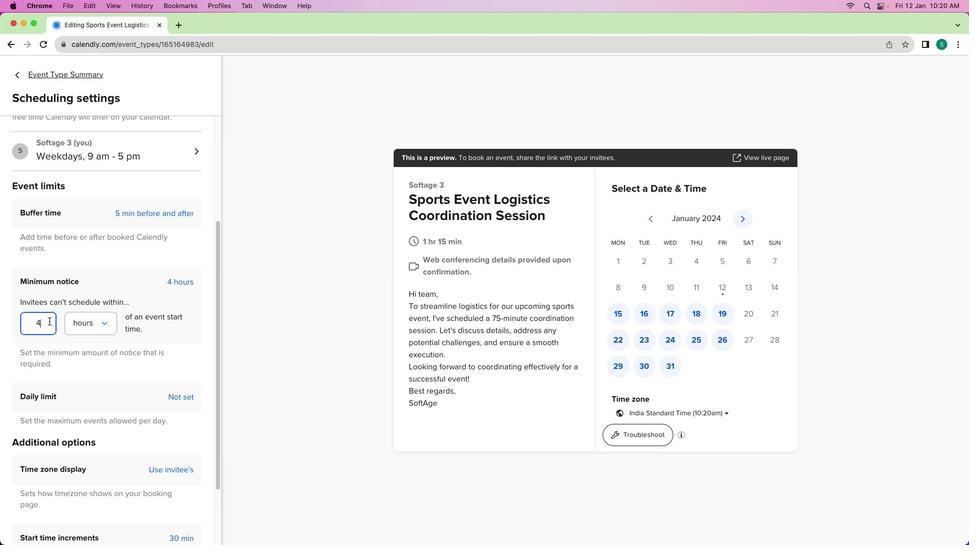 
Action: Mouse pressed left at (48, 321)
Screenshot: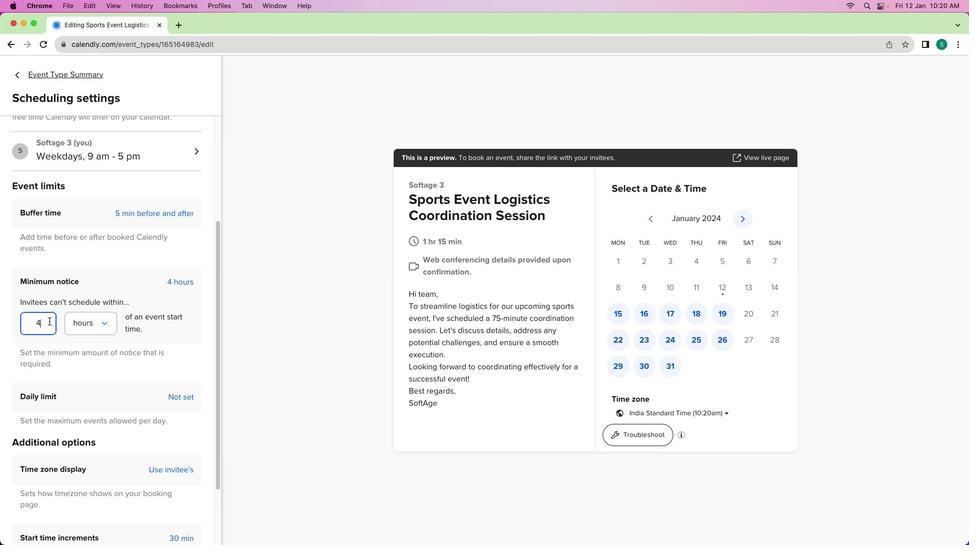 
Action: Mouse moved to (49, 321)
Screenshot: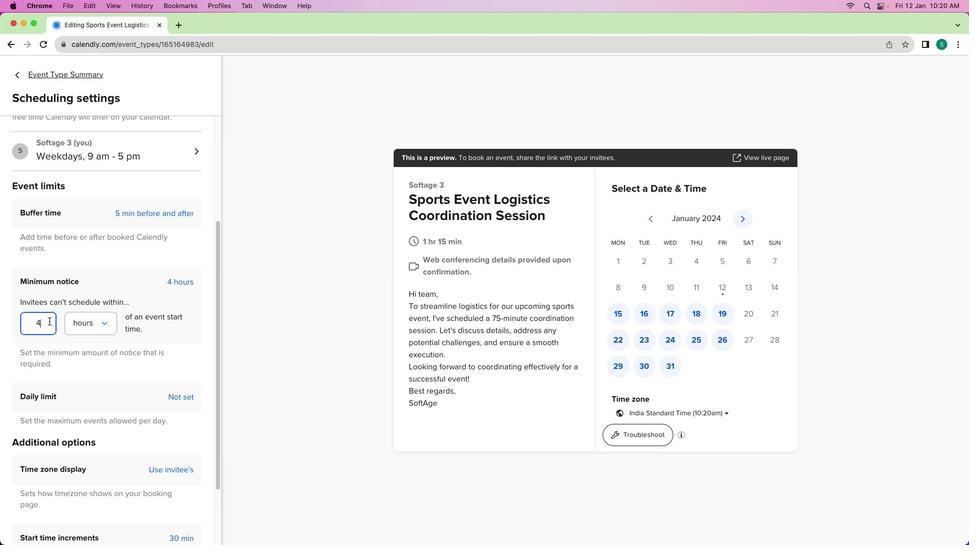 
Action: Key pressed Key.backspace'2'
Screenshot: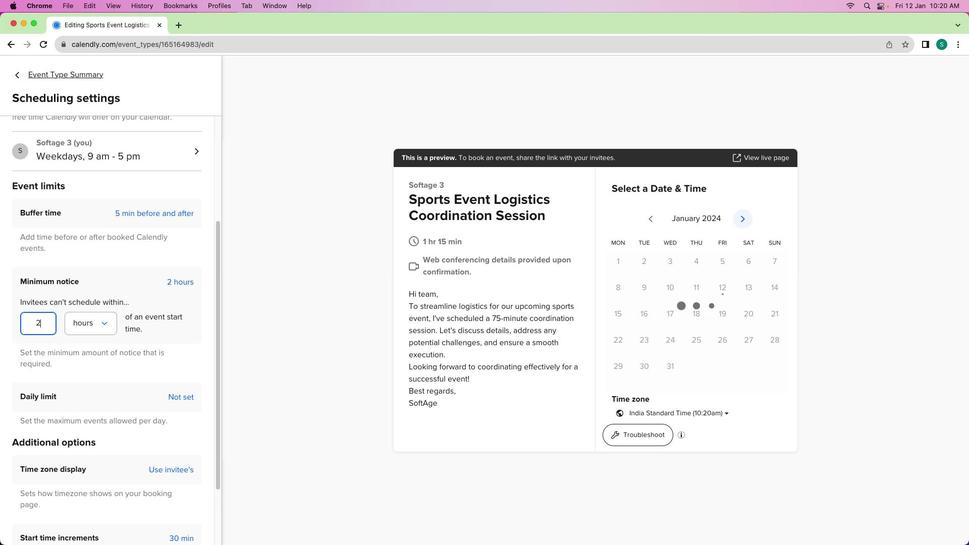 
Action: Mouse moved to (171, 284)
Screenshot: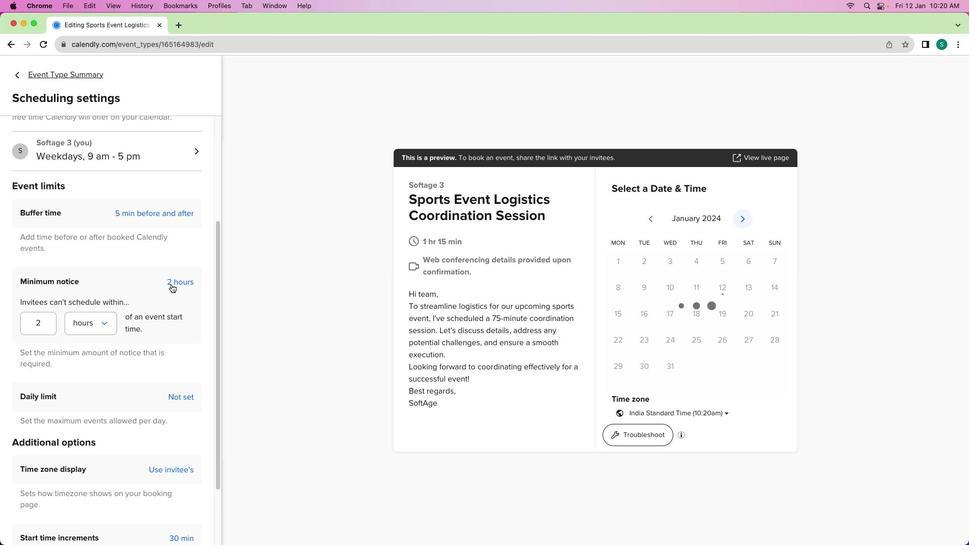 
Action: Mouse pressed left at (171, 284)
Screenshot: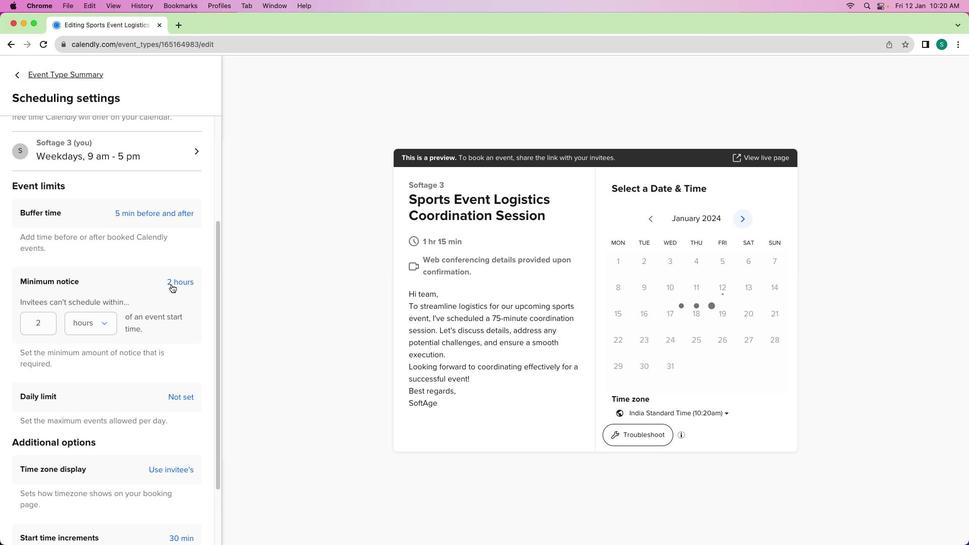 
Action: Mouse moved to (148, 380)
Screenshot: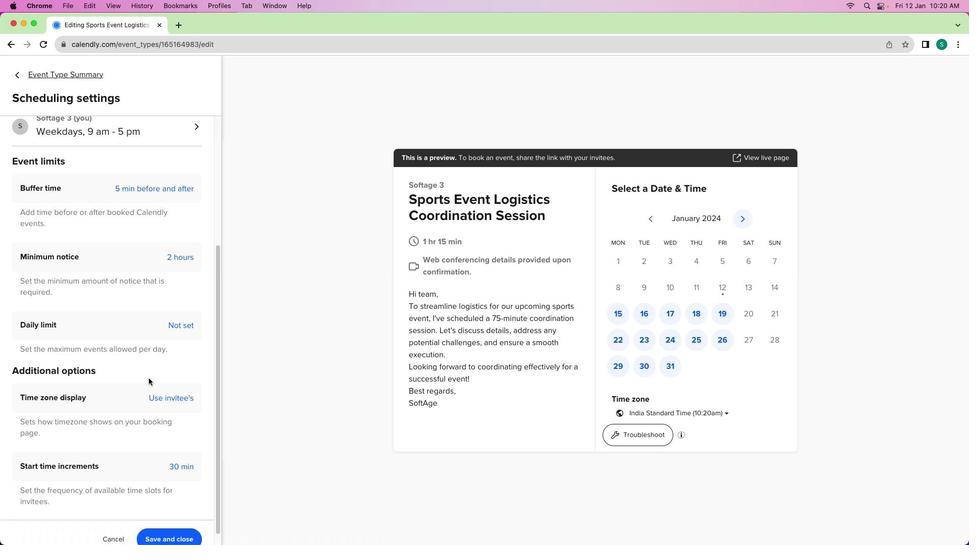 
Action: Mouse scrolled (148, 380) with delta (0, 0)
Screenshot: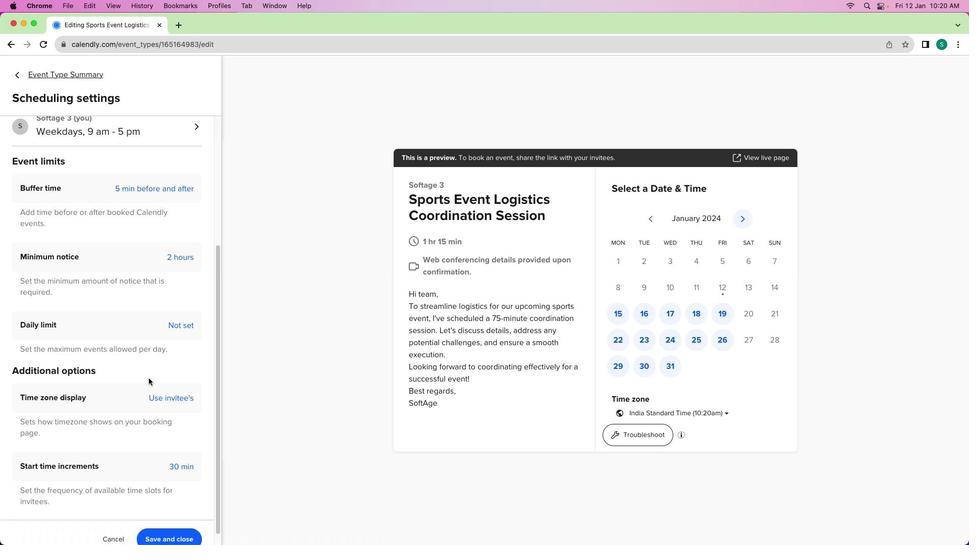 
Action: Mouse moved to (148, 380)
Screenshot: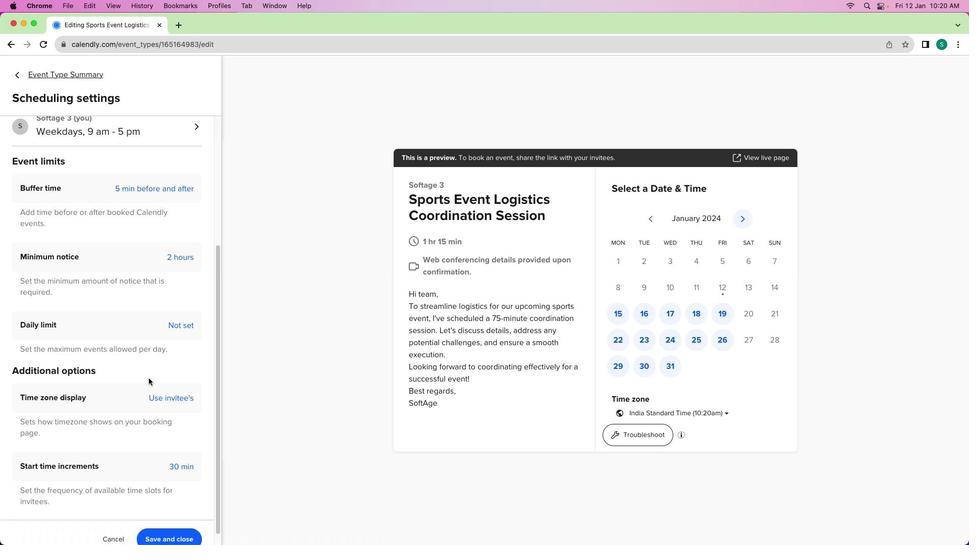 
Action: Mouse scrolled (148, 380) with delta (0, 0)
Screenshot: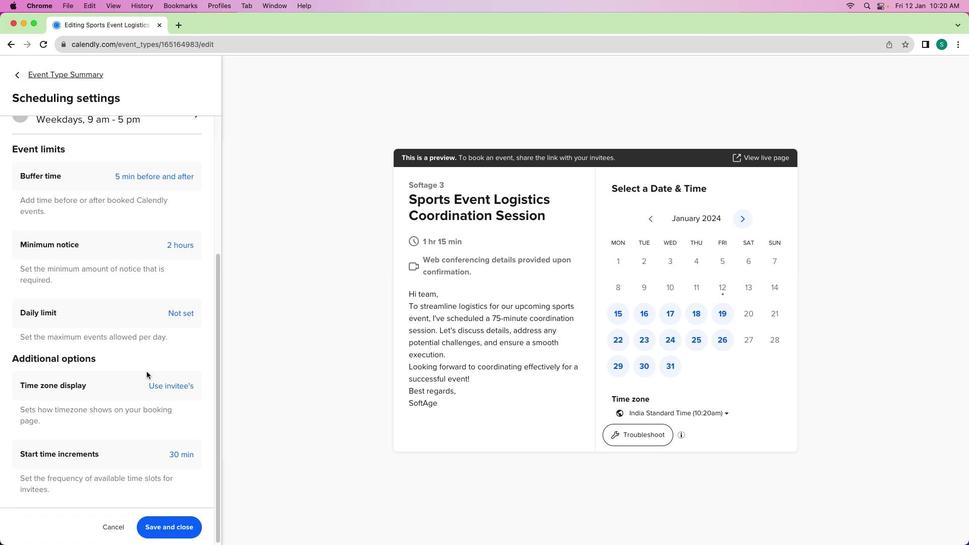 
Action: Mouse scrolled (148, 380) with delta (0, 0)
Screenshot: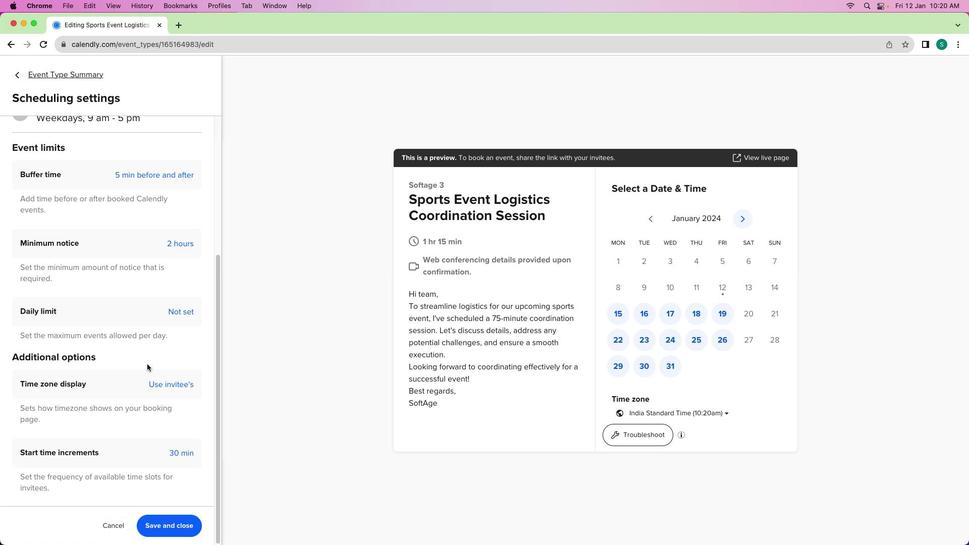 
Action: Mouse moved to (164, 357)
Screenshot: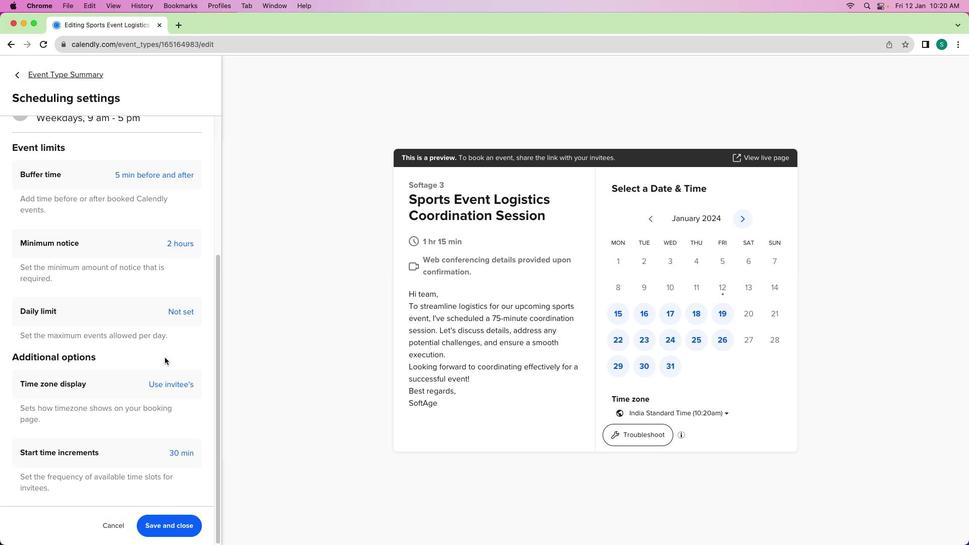 
Action: Mouse scrolled (164, 357) with delta (0, 0)
Screenshot: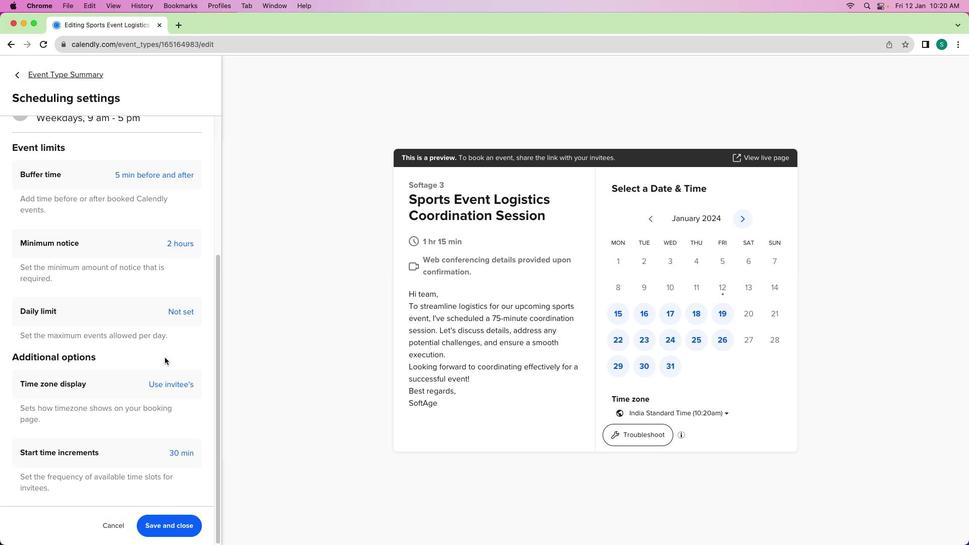 
Action: Mouse moved to (164, 357)
Screenshot: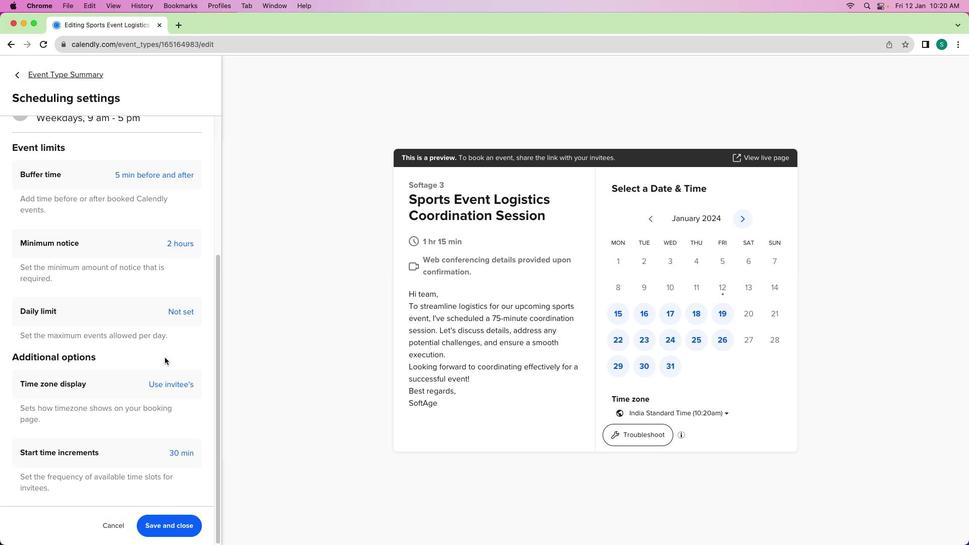 
Action: Mouse scrolled (164, 357) with delta (0, 0)
Screenshot: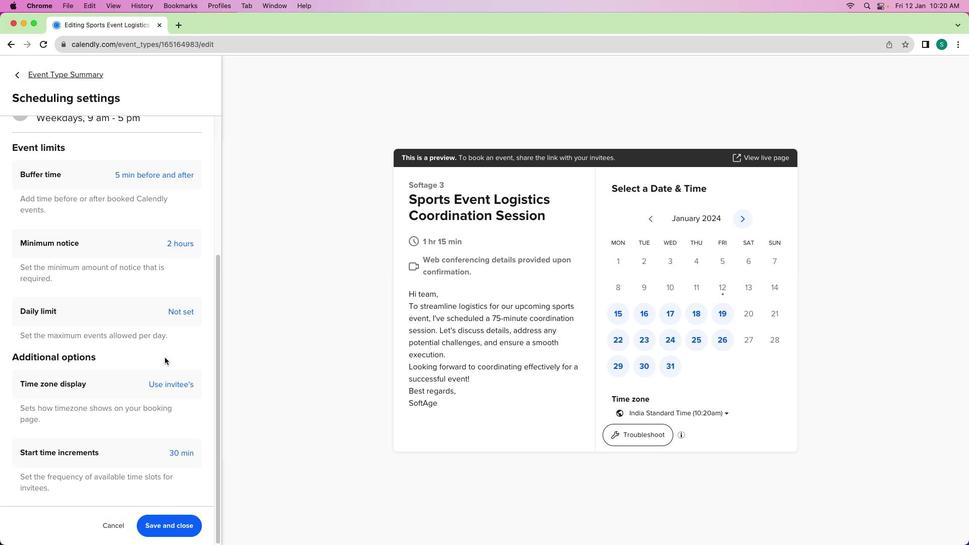 
Action: Mouse scrolled (164, 357) with delta (0, 0)
Screenshot: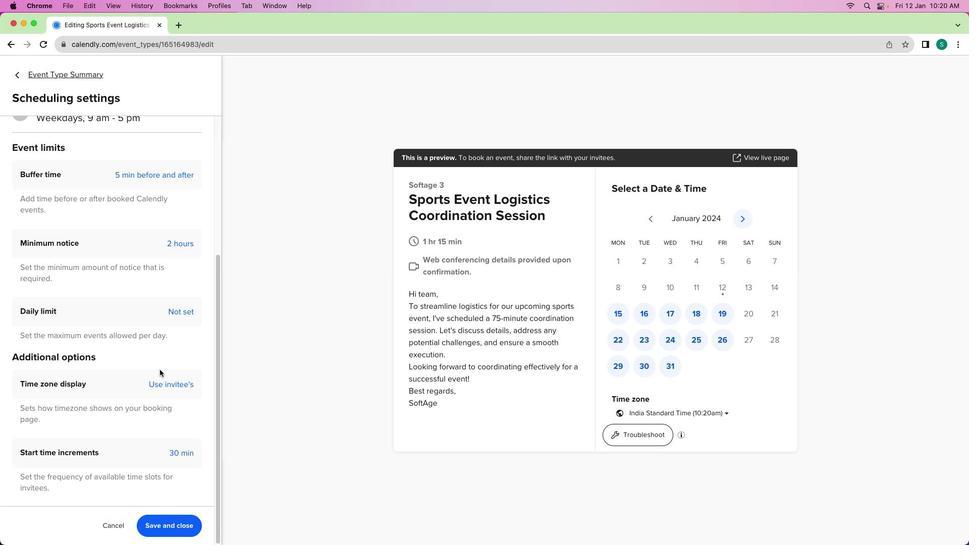 
Action: Mouse scrolled (164, 357) with delta (0, 0)
Screenshot: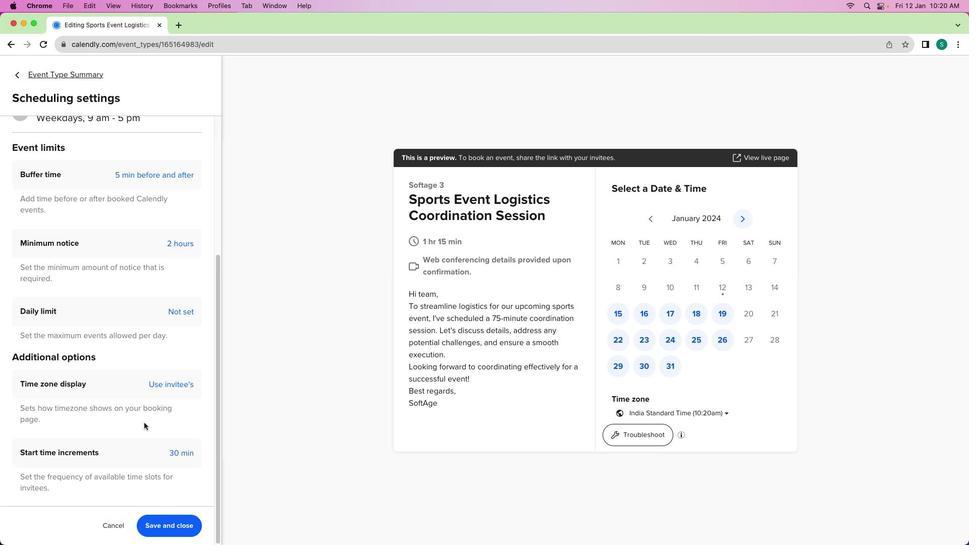
Action: Mouse moved to (181, 458)
Screenshot: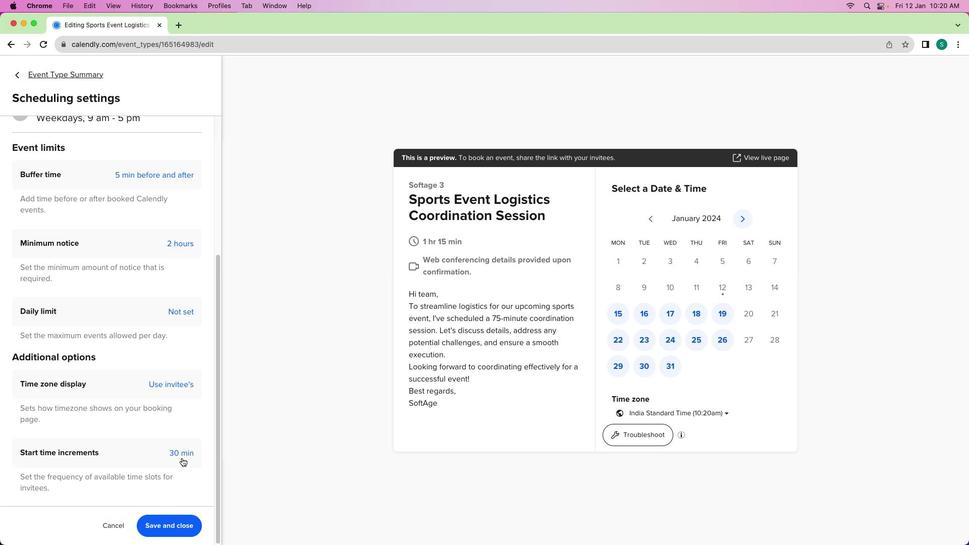 
Action: Mouse pressed left at (181, 458)
Screenshot: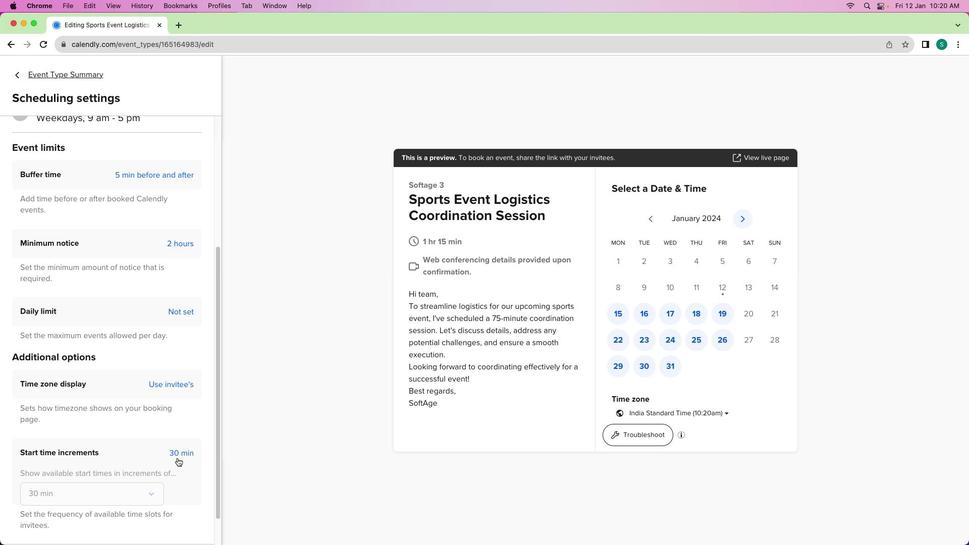 
Action: Mouse moved to (121, 504)
Screenshot: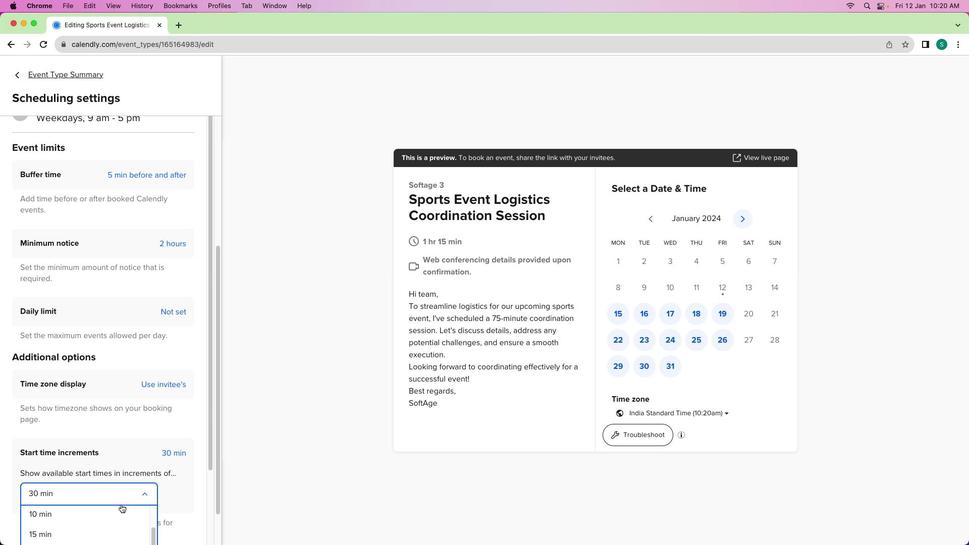 
Action: Mouse pressed left at (121, 504)
Screenshot: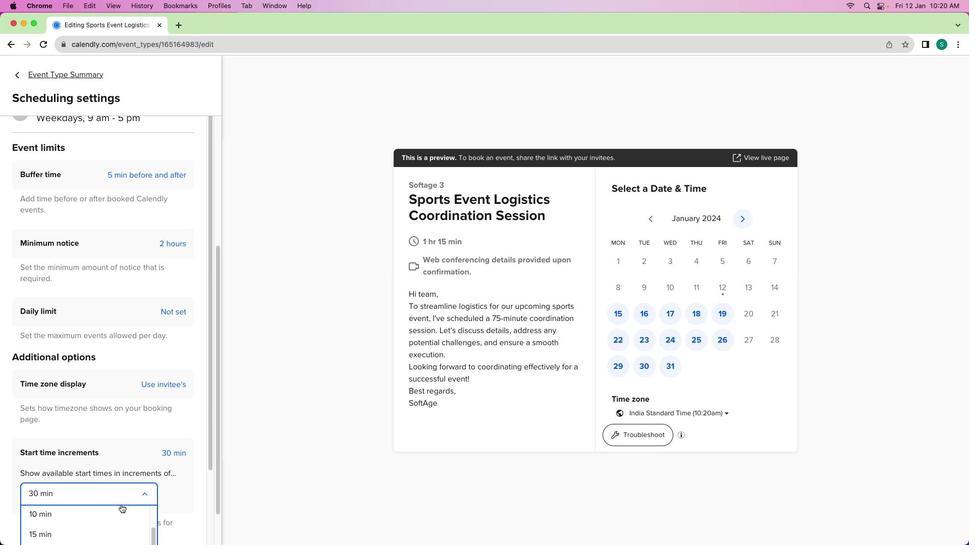 
Action: Mouse moved to (87, 492)
Screenshot: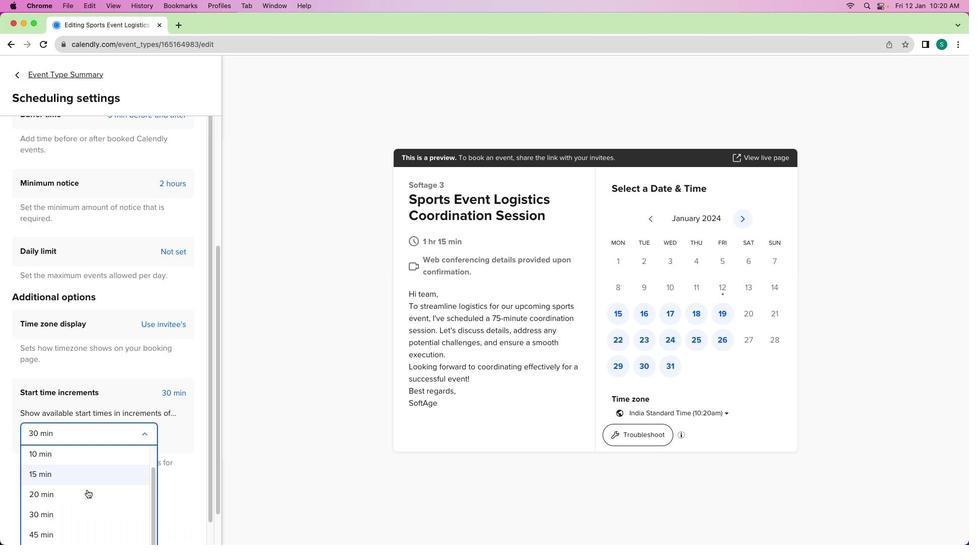 
Action: Mouse scrolled (87, 492) with delta (0, 0)
Screenshot: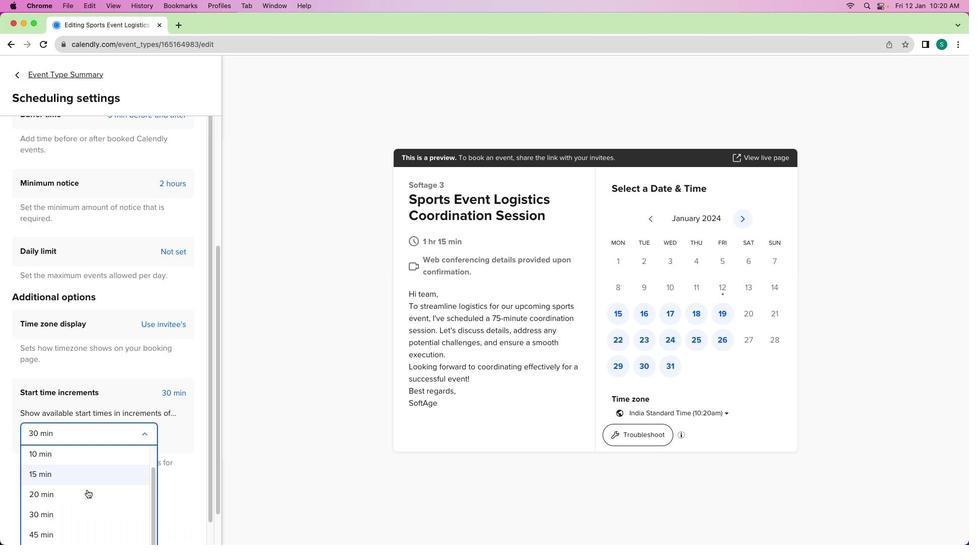 
Action: Mouse moved to (87, 492)
Screenshot: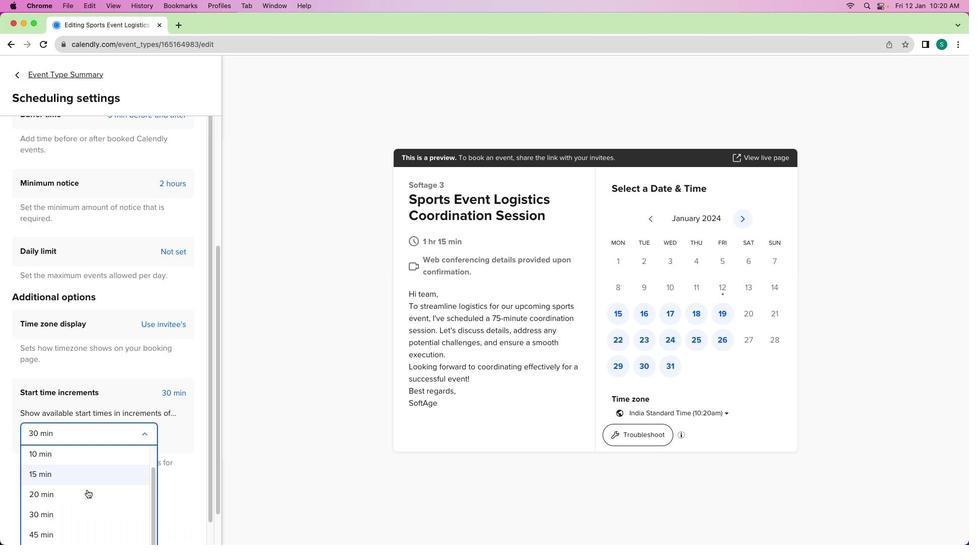 
Action: Mouse scrolled (87, 492) with delta (0, 0)
Screenshot: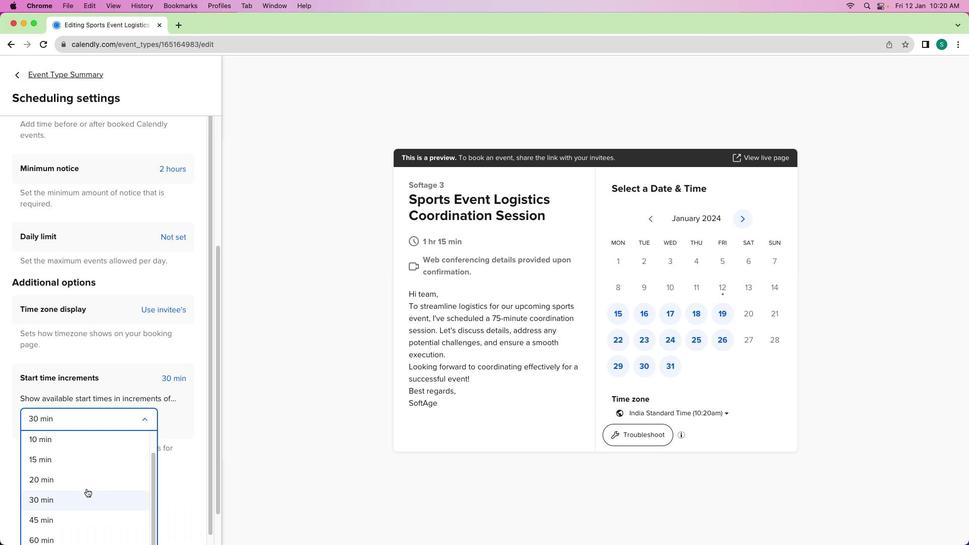 
Action: Mouse scrolled (87, 492) with delta (0, -1)
Screenshot: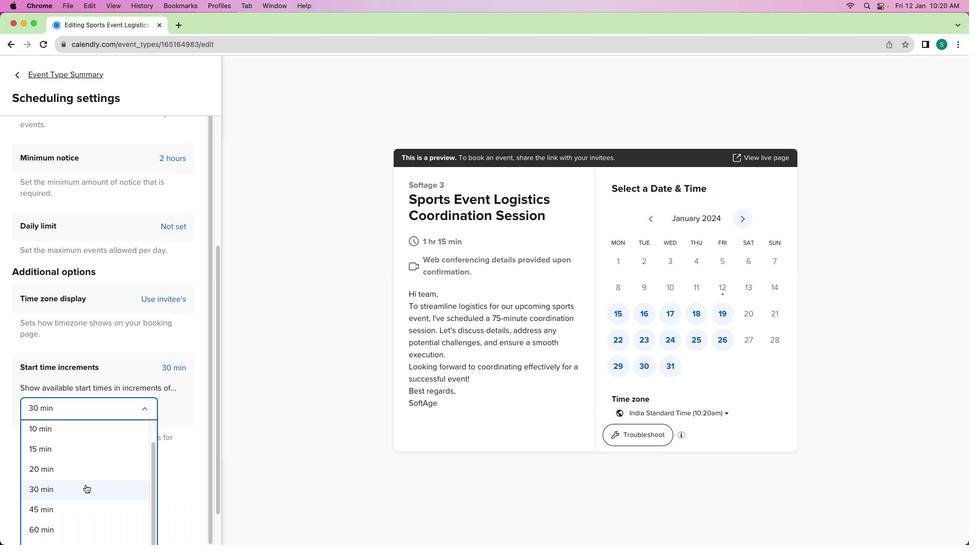 
Action: Mouse moved to (87, 490)
Screenshot: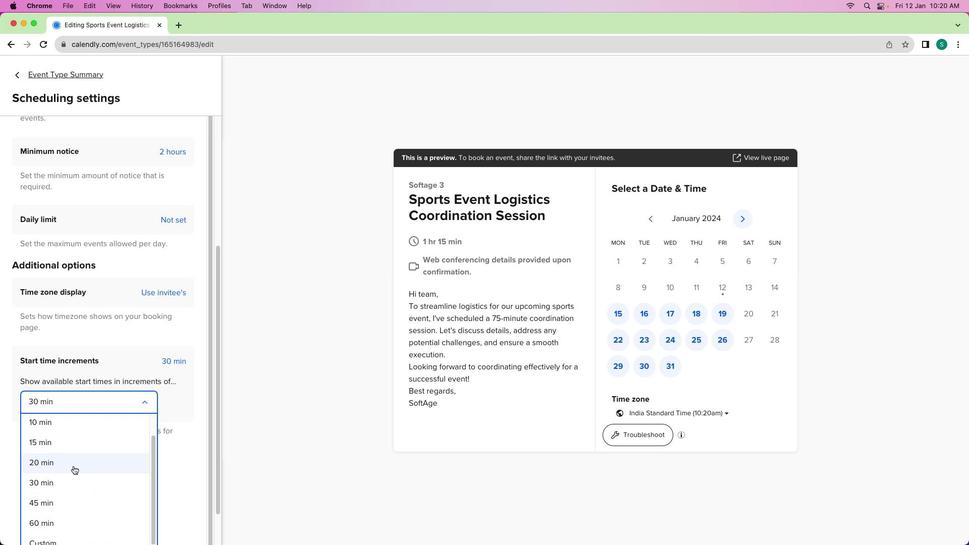 
Action: Mouse scrolled (87, 490) with delta (0, -1)
Screenshot: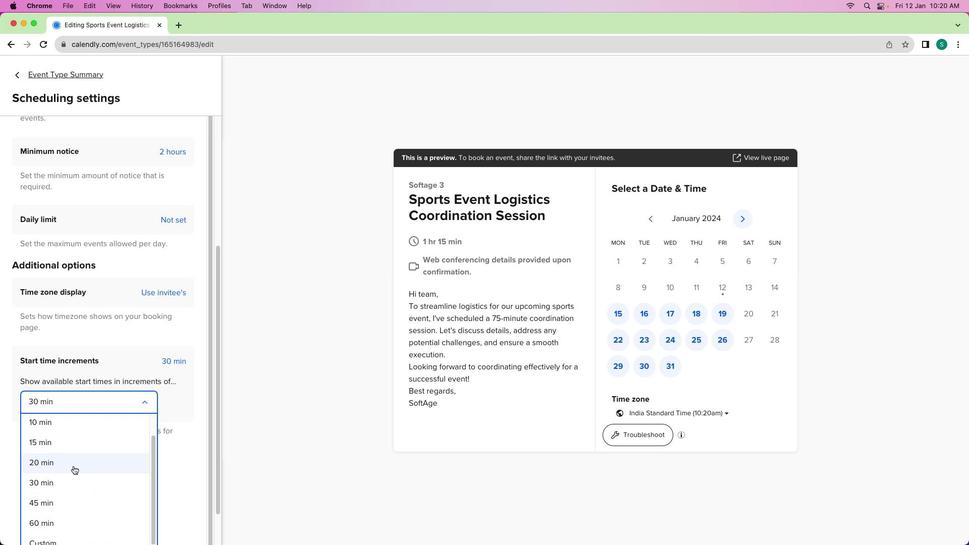 
Action: Mouse moved to (45, 429)
Screenshot: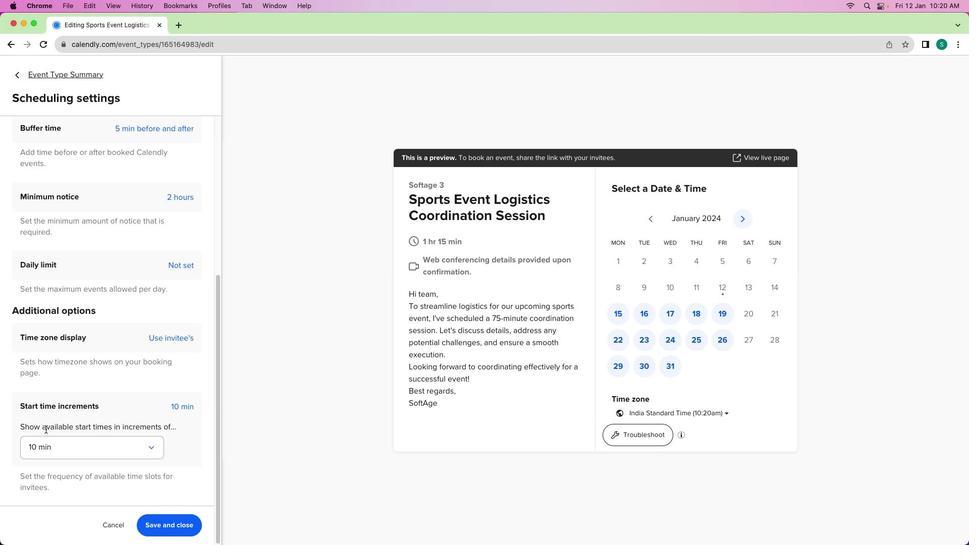 
Action: Mouse pressed left at (45, 429)
Screenshot: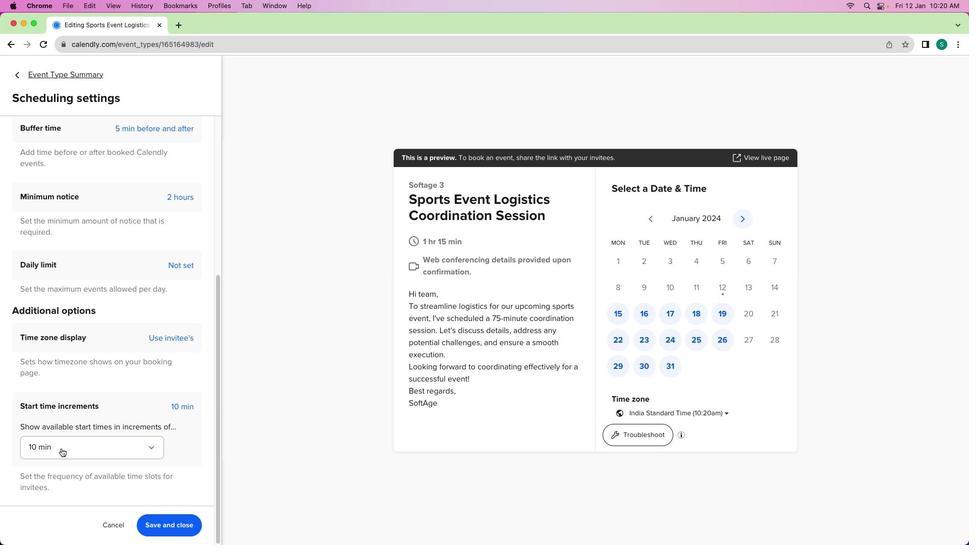 
Action: Mouse moved to (183, 531)
Screenshot: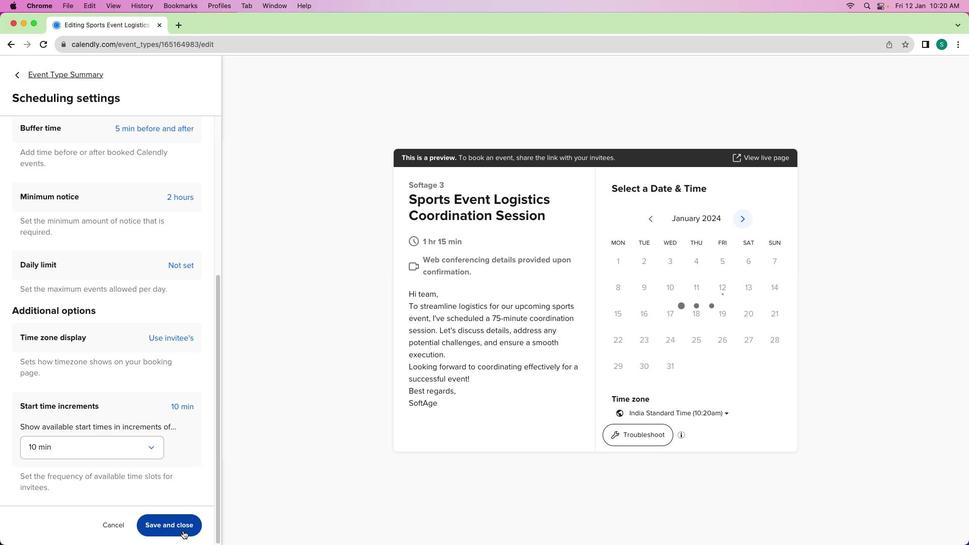 
Action: Mouse pressed left at (183, 531)
Screenshot: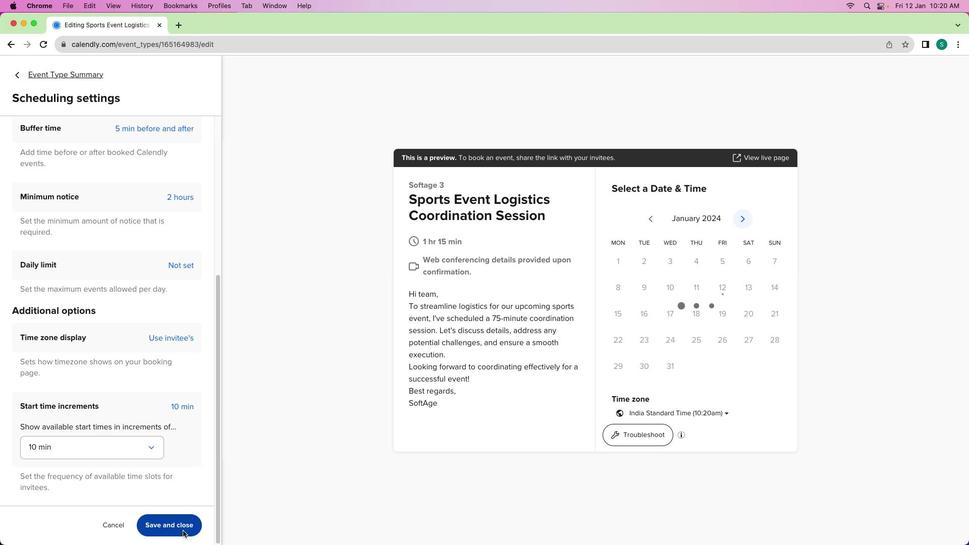 
Action: Mouse moved to (39, 76)
Screenshot: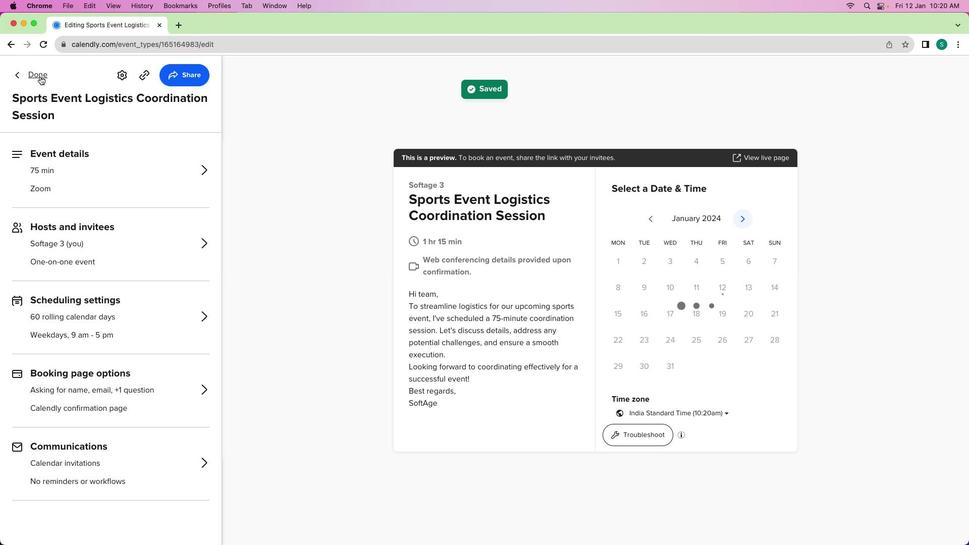 
Action: Mouse pressed left at (39, 76)
Screenshot: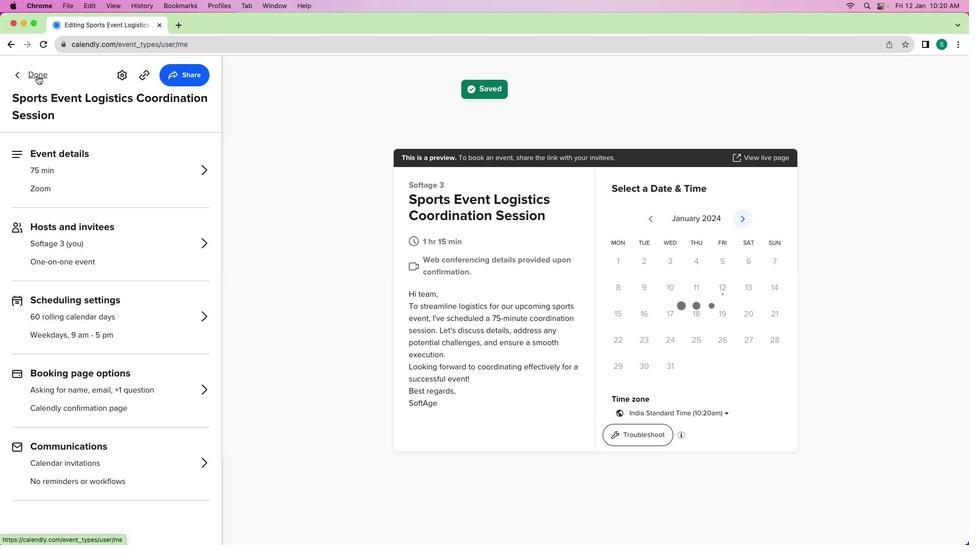 
Action: Mouse moved to (330, 281)
Screenshot: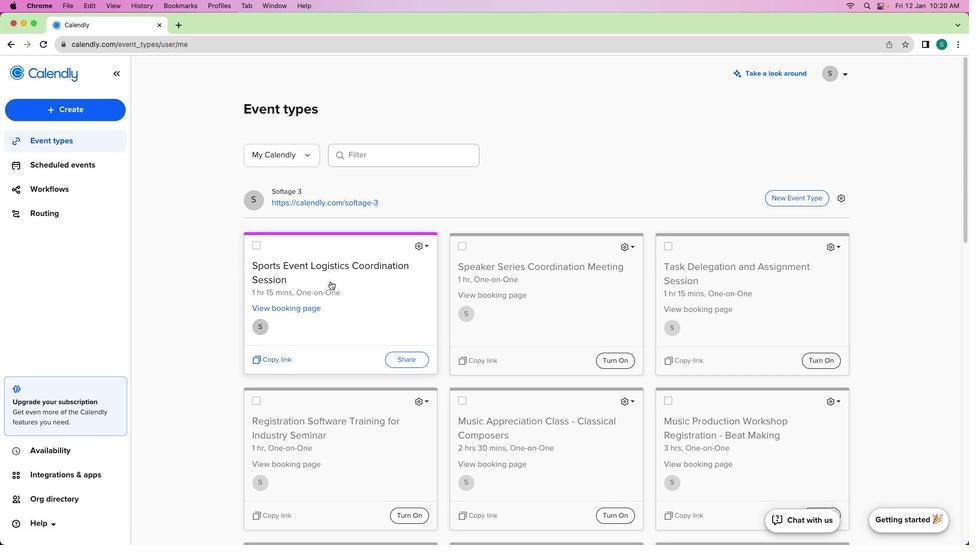 
